 Task: Create a due date automation trigger when advanced on, on the monday of the week before a card is due add fields with custom field "Resume" set to a number lower or equal to 1 and lower than 10 at 11:00 AM.
Action: Mouse moved to (1328, 105)
Screenshot: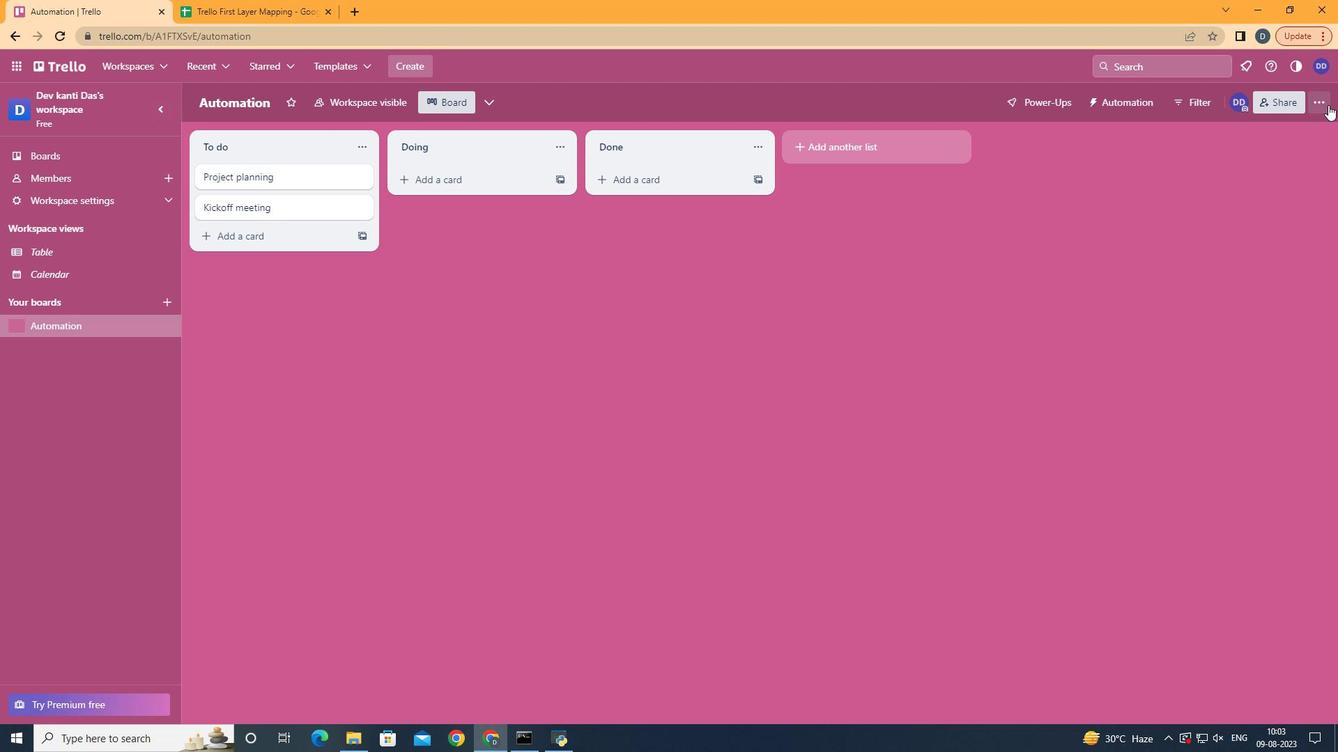 
Action: Mouse pressed left at (1328, 105)
Screenshot: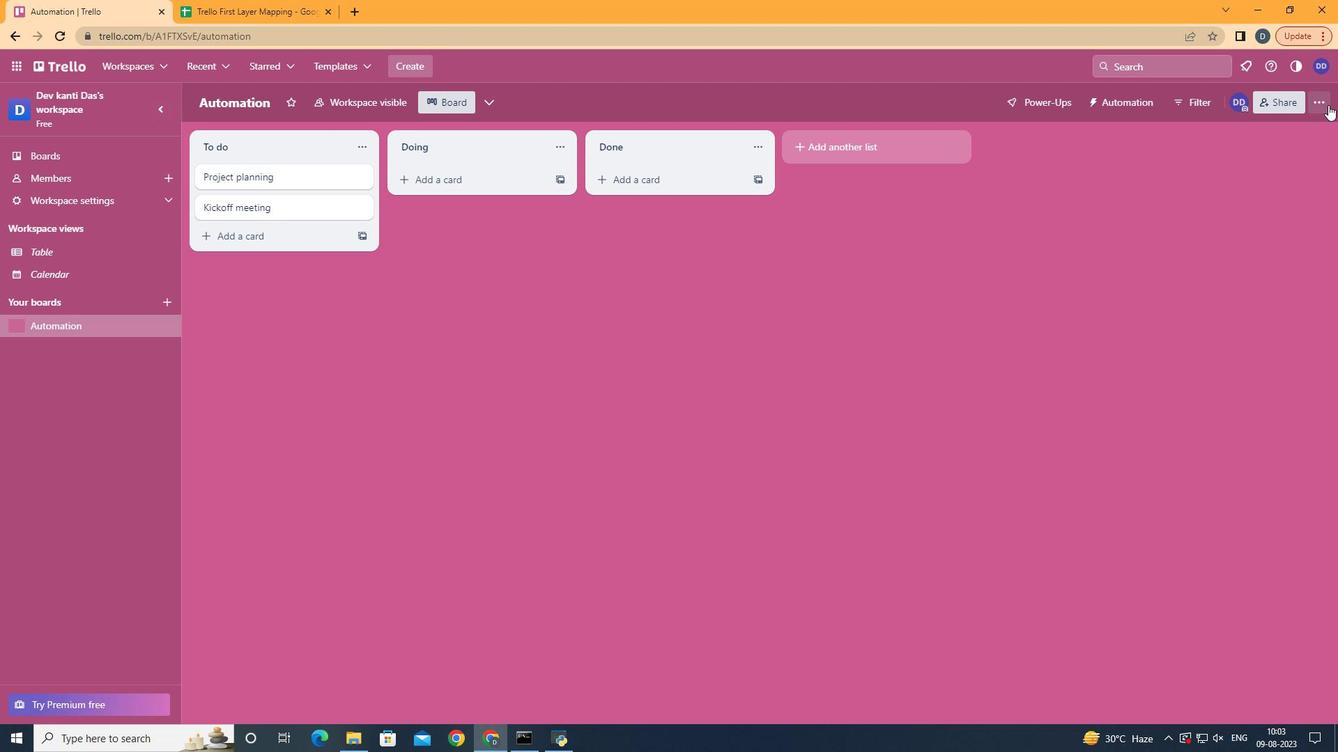 
Action: Mouse moved to (1215, 313)
Screenshot: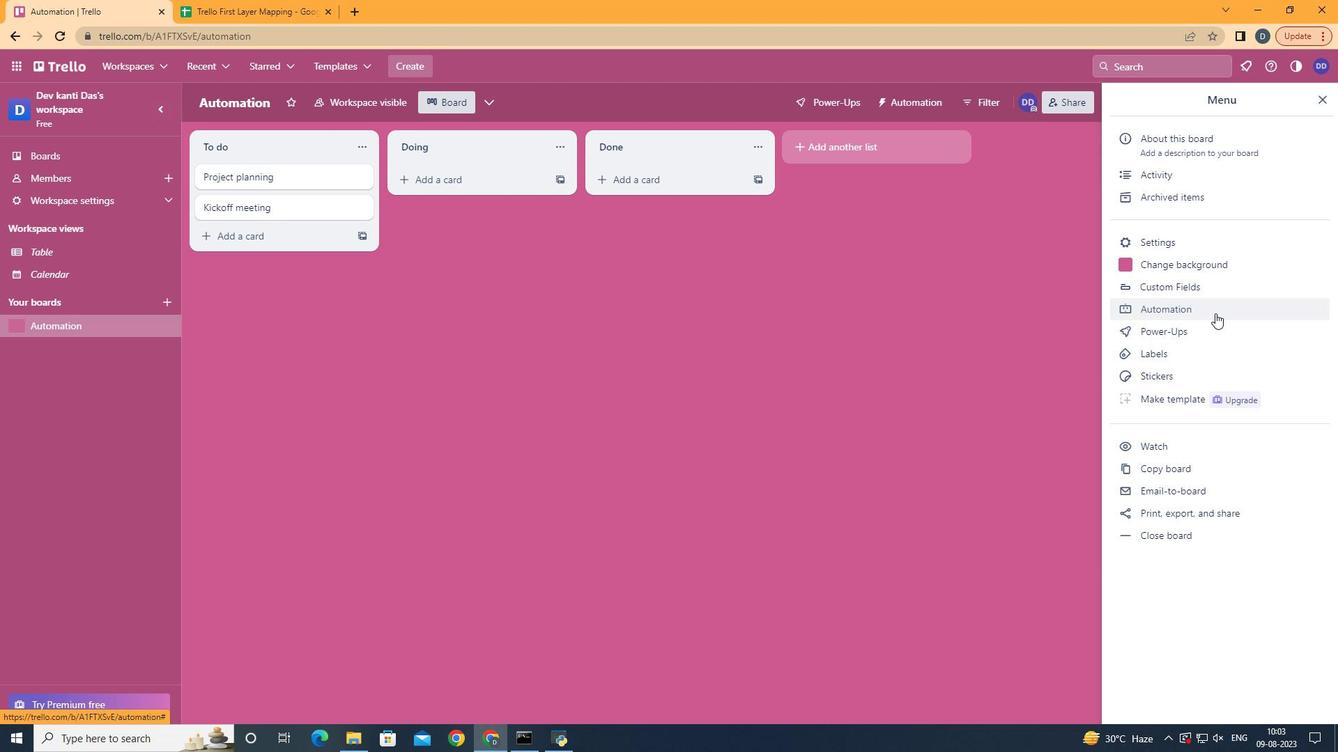 
Action: Mouse pressed left at (1215, 313)
Screenshot: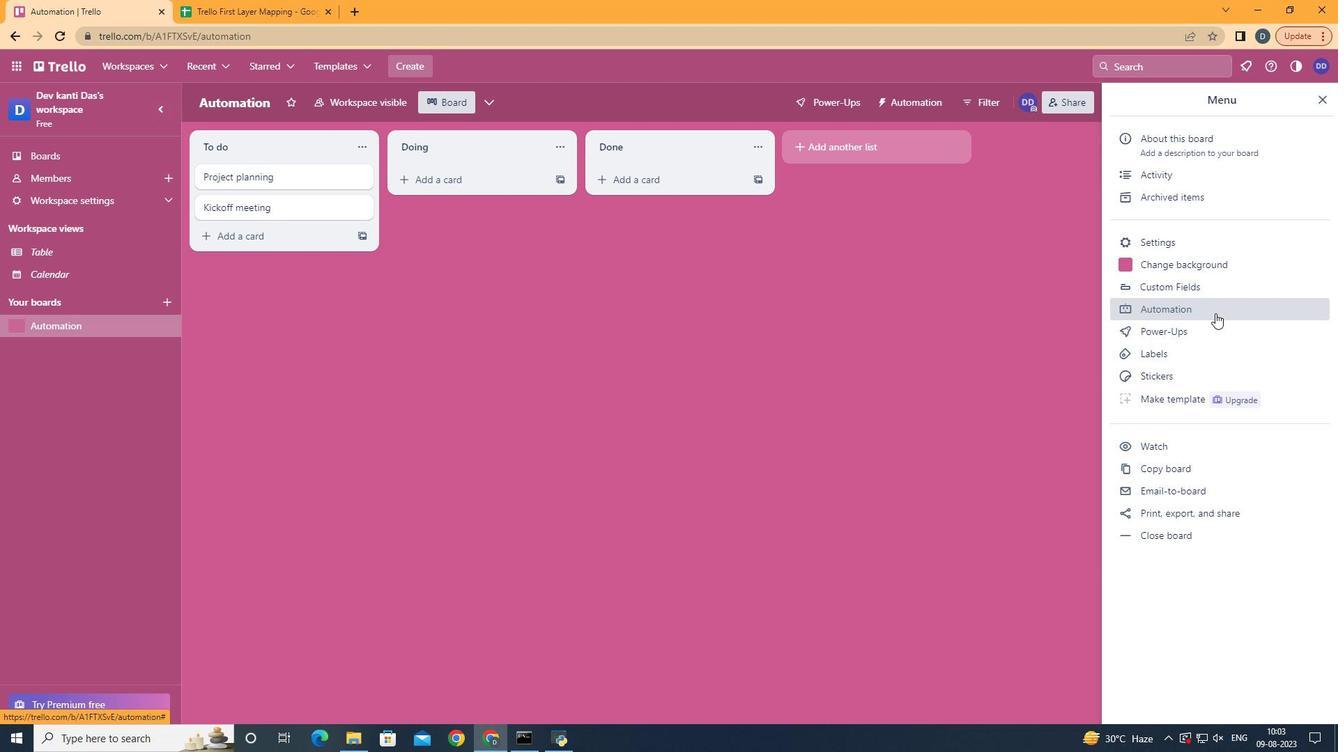 
Action: Mouse moved to (274, 273)
Screenshot: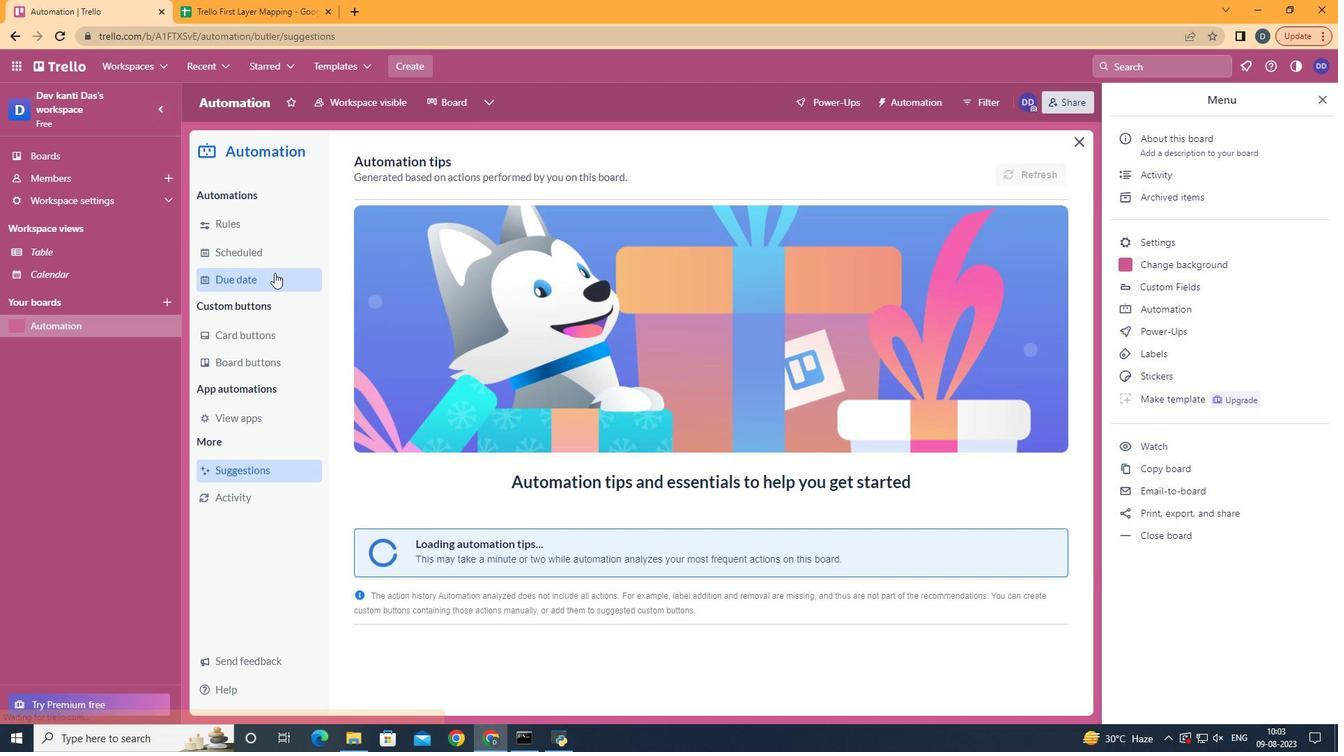 
Action: Mouse pressed left at (274, 273)
Screenshot: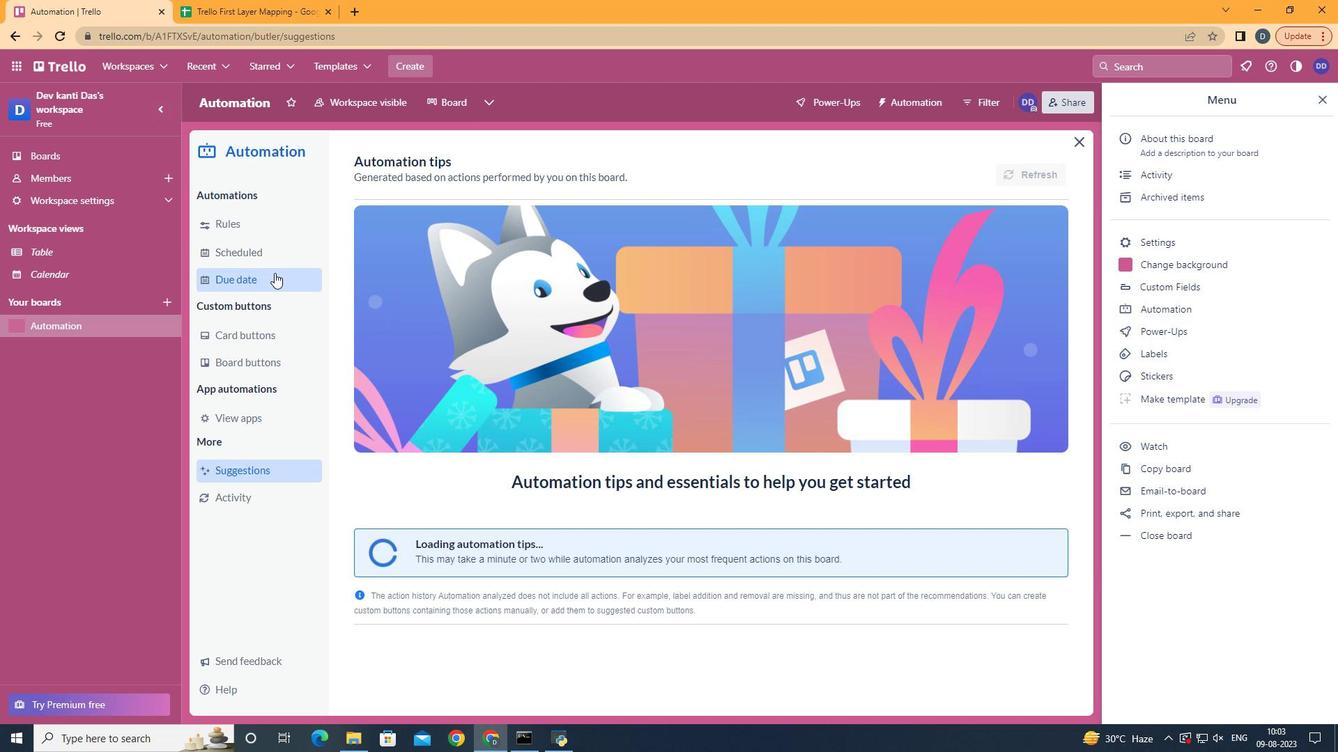 
Action: Mouse moved to (971, 167)
Screenshot: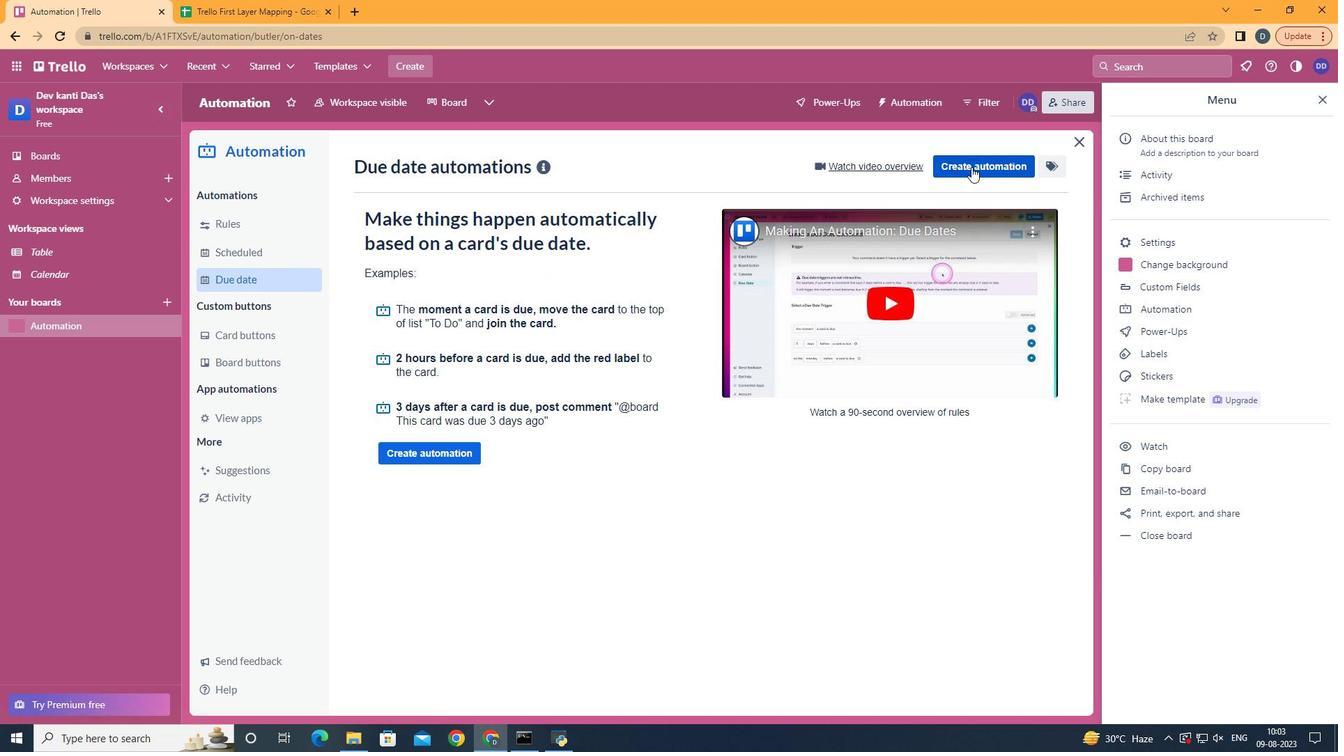 
Action: Mouse pressed left at (971, 167)
Screenshot: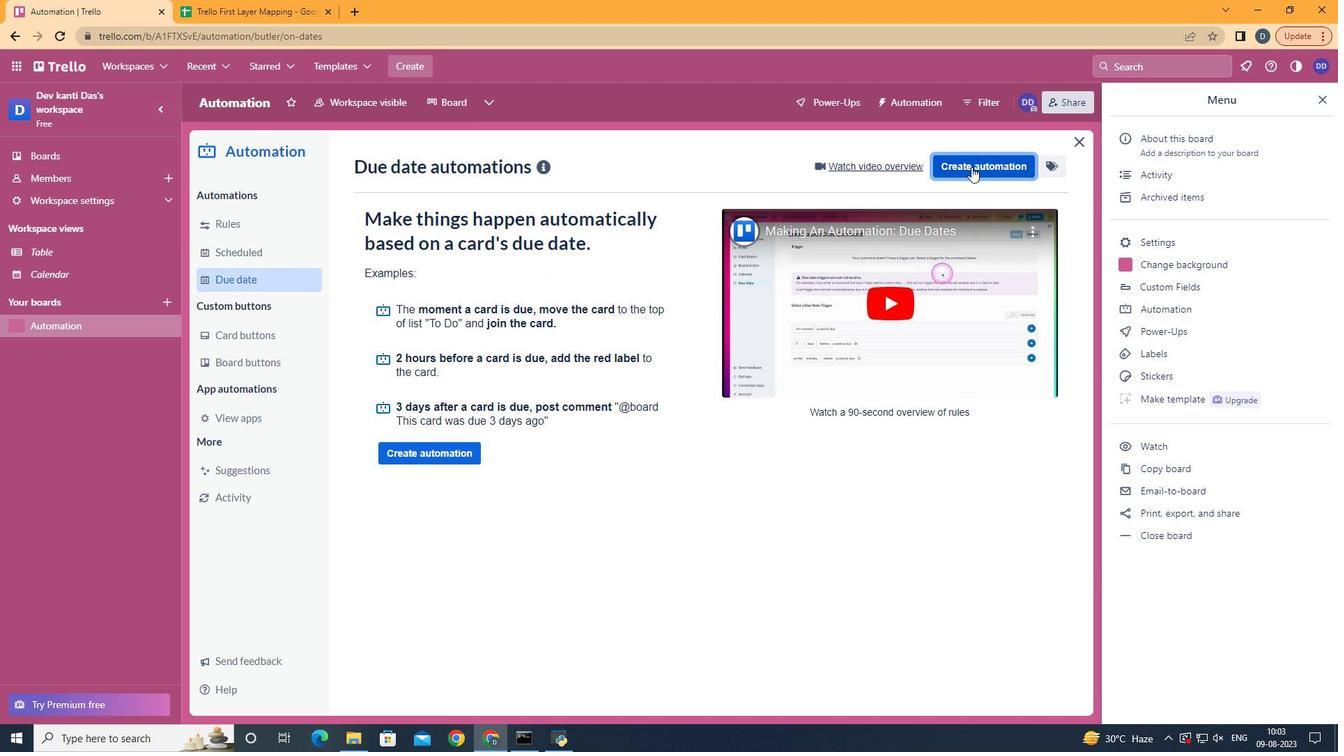 
Action: Mouse moved to (684, 300)
Screenshot: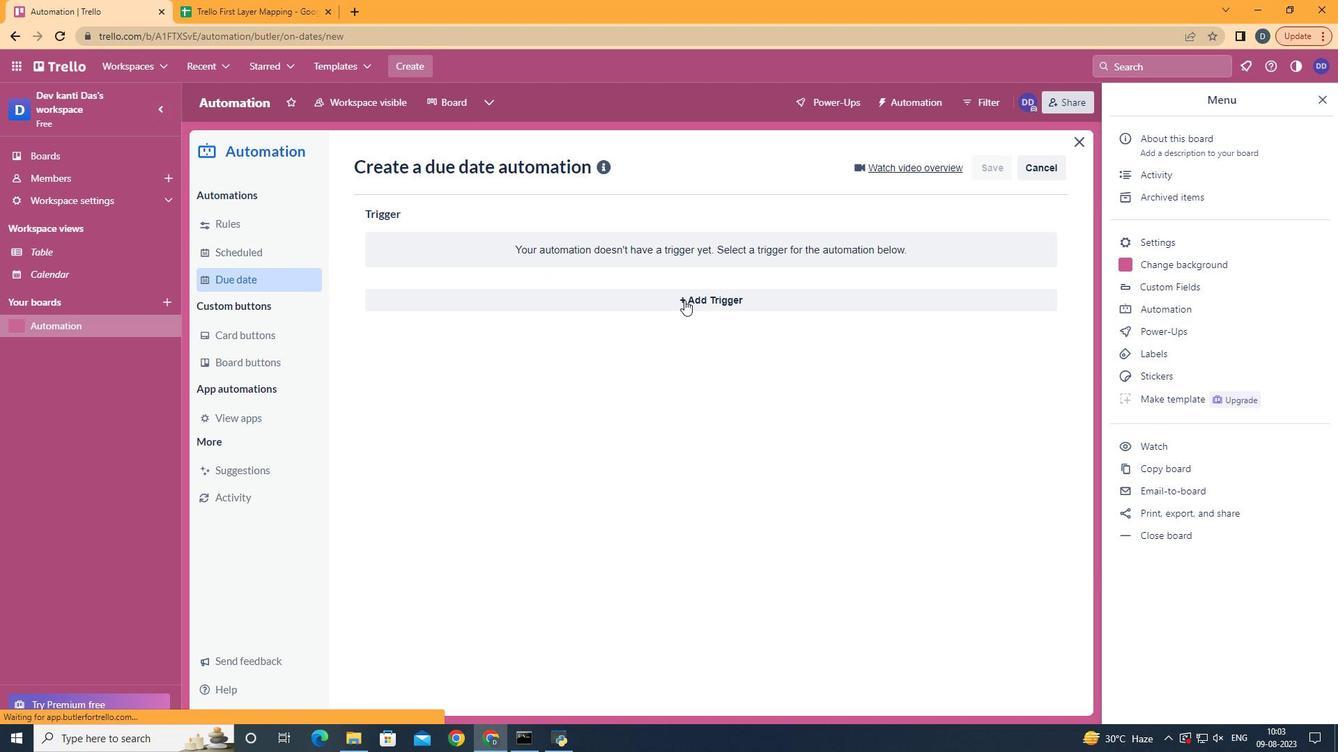 
Action: Mouse pressed left at (684, 300)
Screenshot: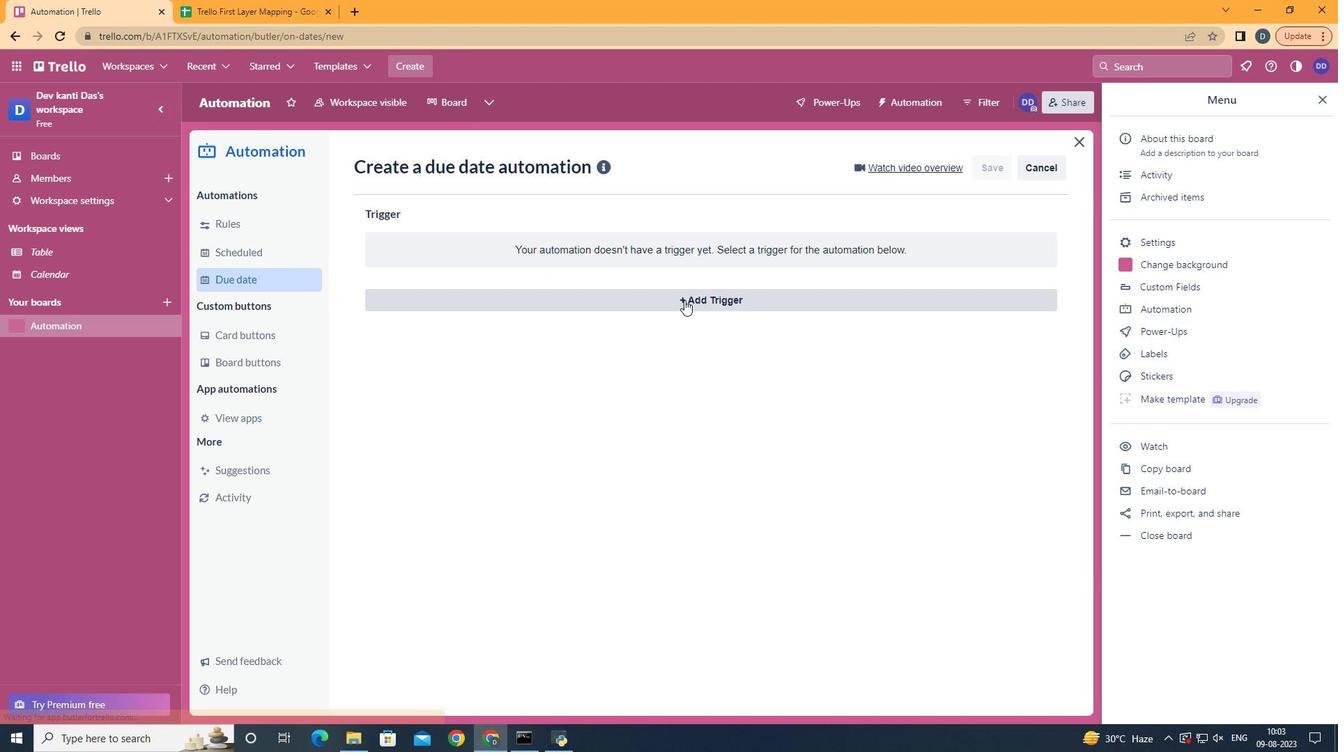 
Action: Mouse moved to (481, 658)
Screenshot: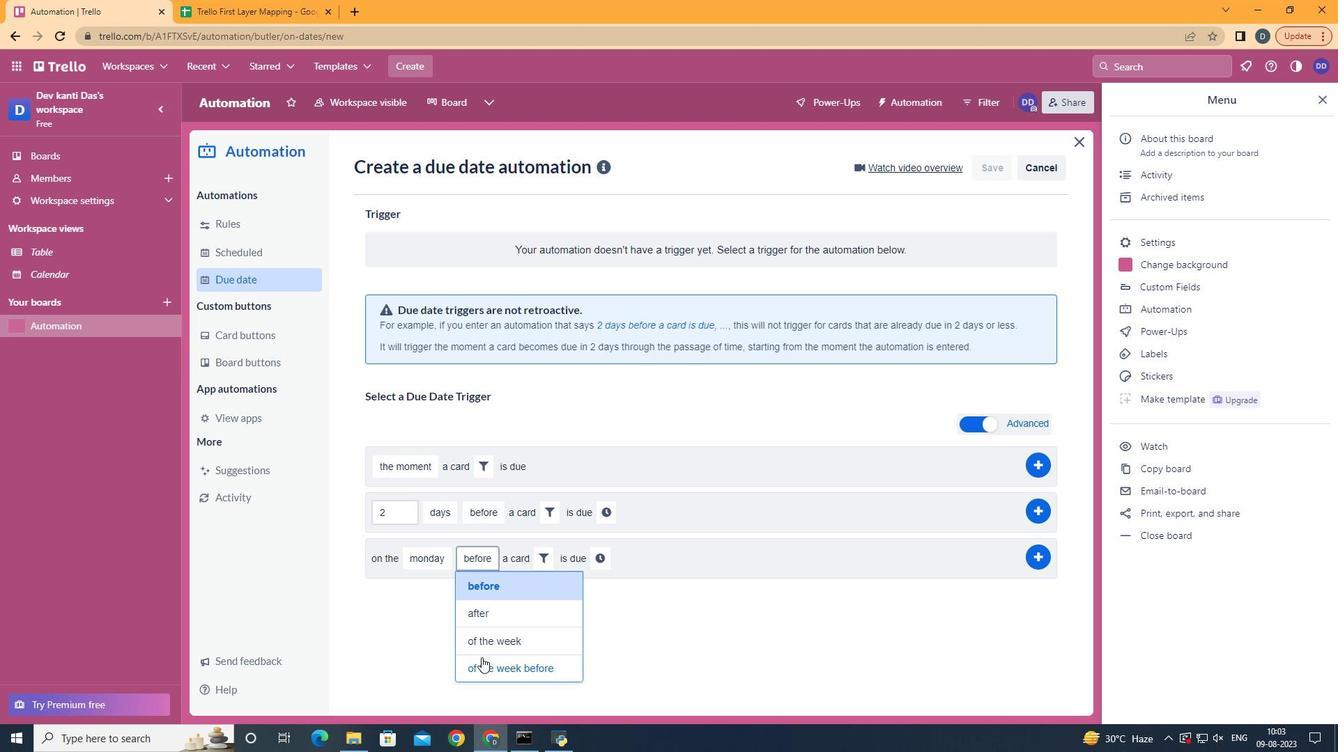 
Action: Mouse pressed left at (481, 658)
Screenshot: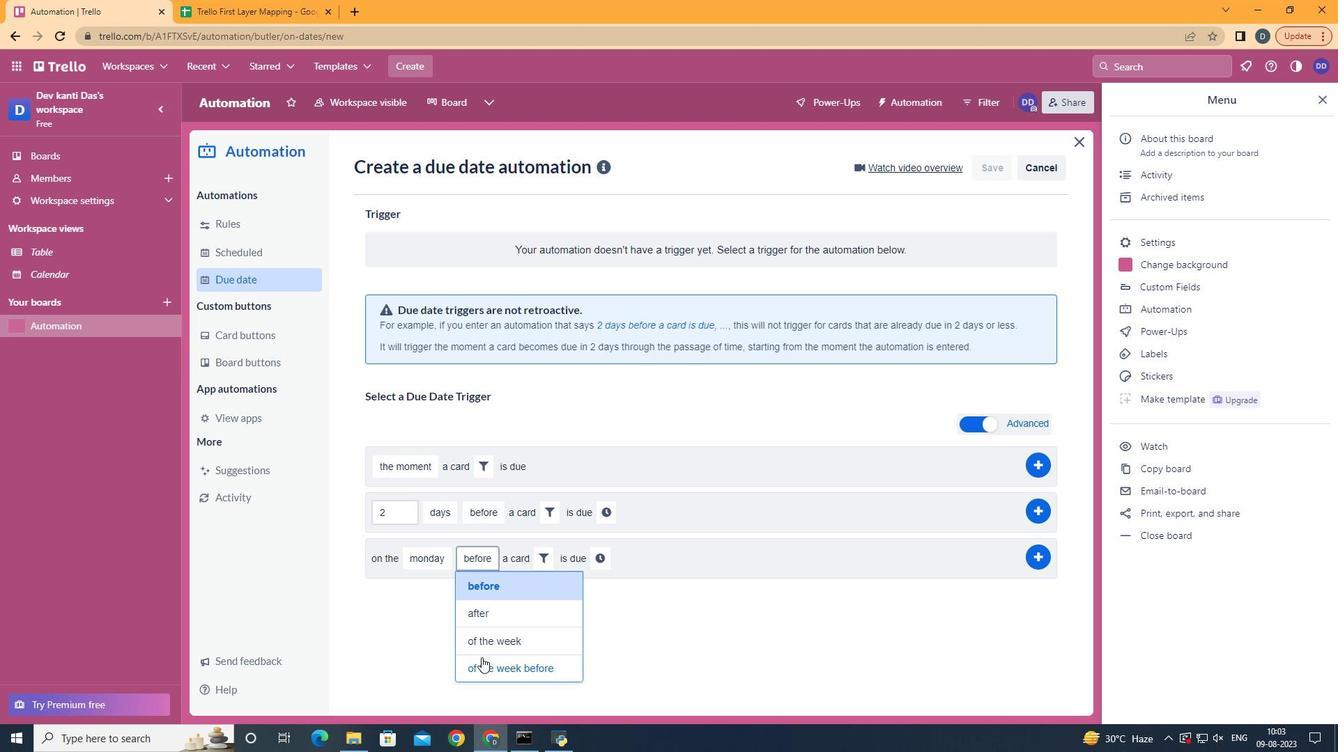 
Action: Mouse moved to (594, 555)
Screenshot: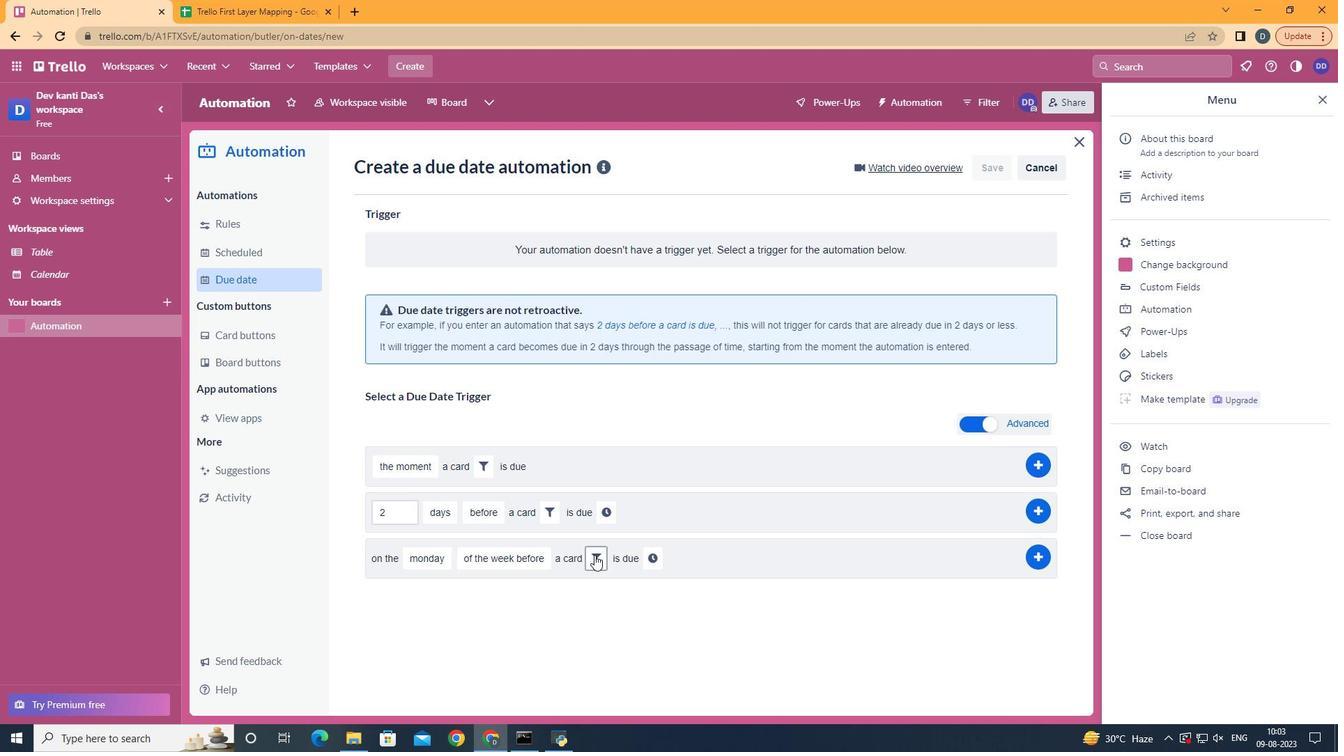 
Action: Mouse pressed left at (594, 555)
Screenshot: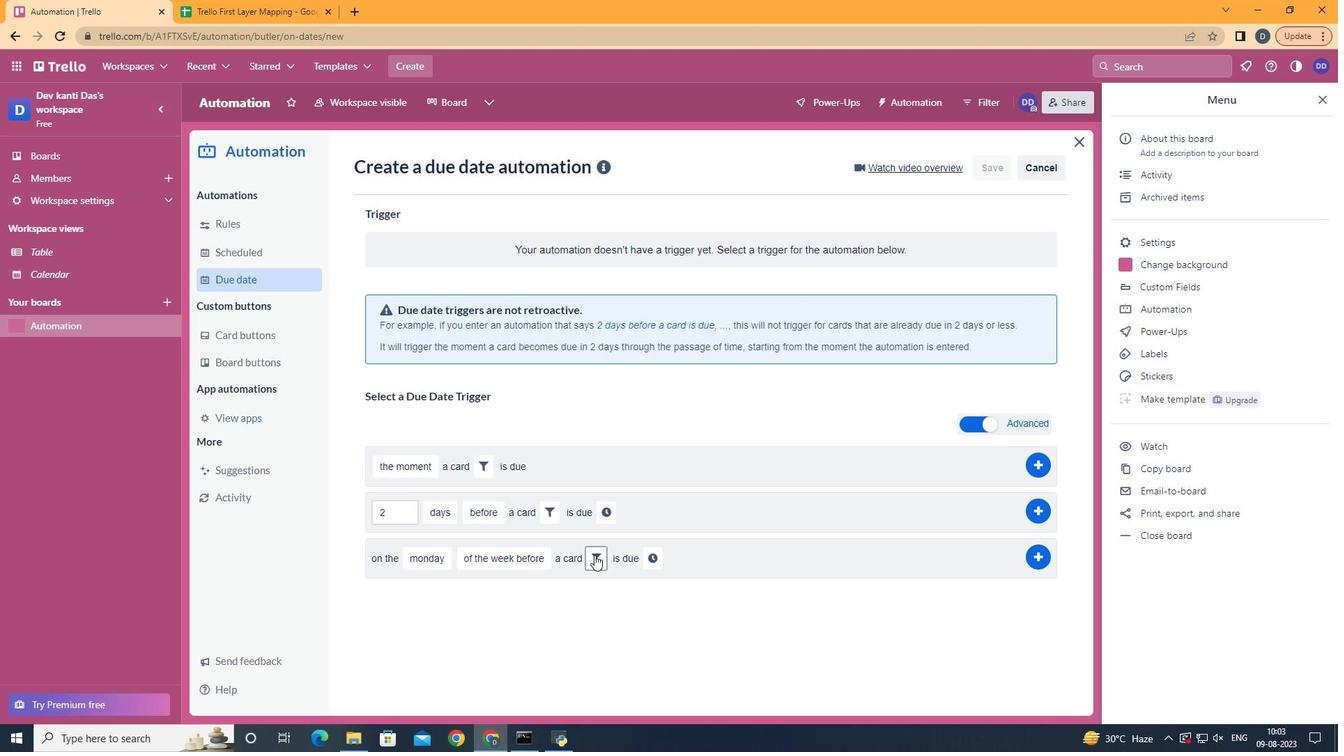 
Action: Mouse moved to (816, 605)
Screenshot: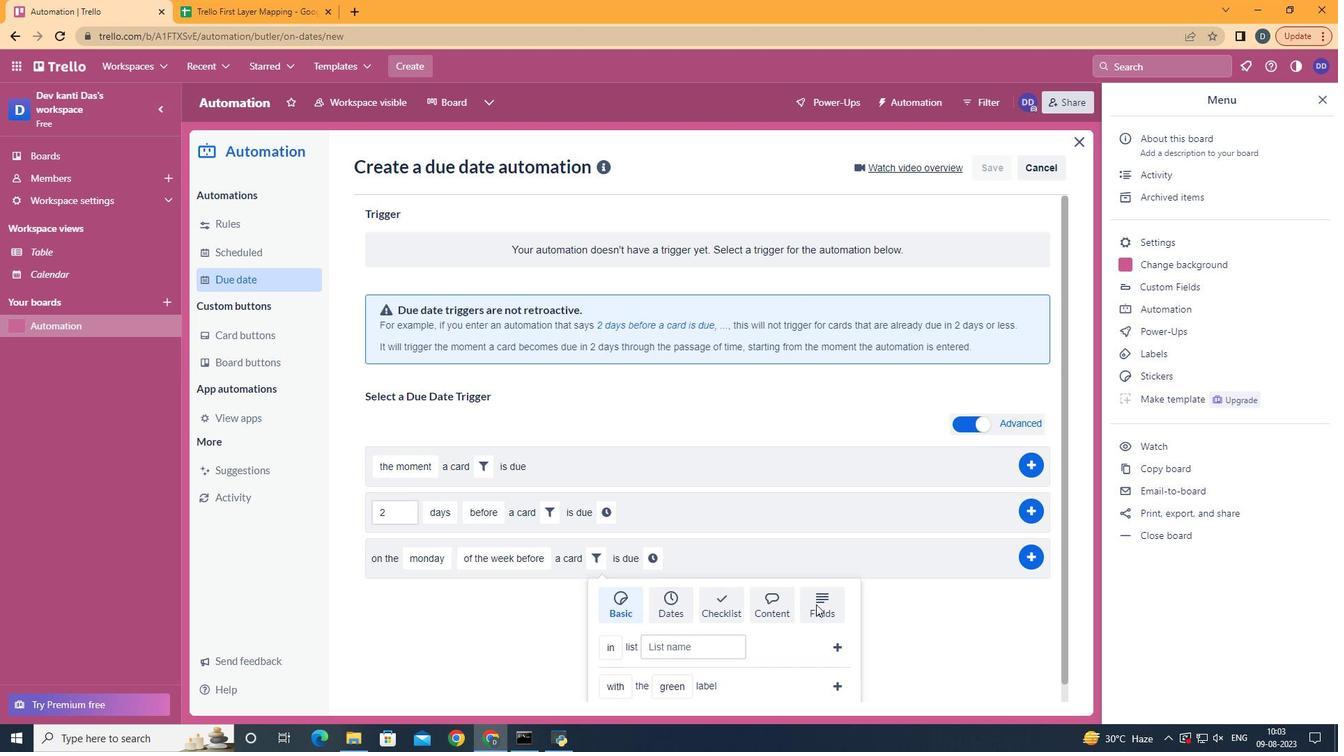 
Action: Mouse pressed left at (816, 605)
Screenshot: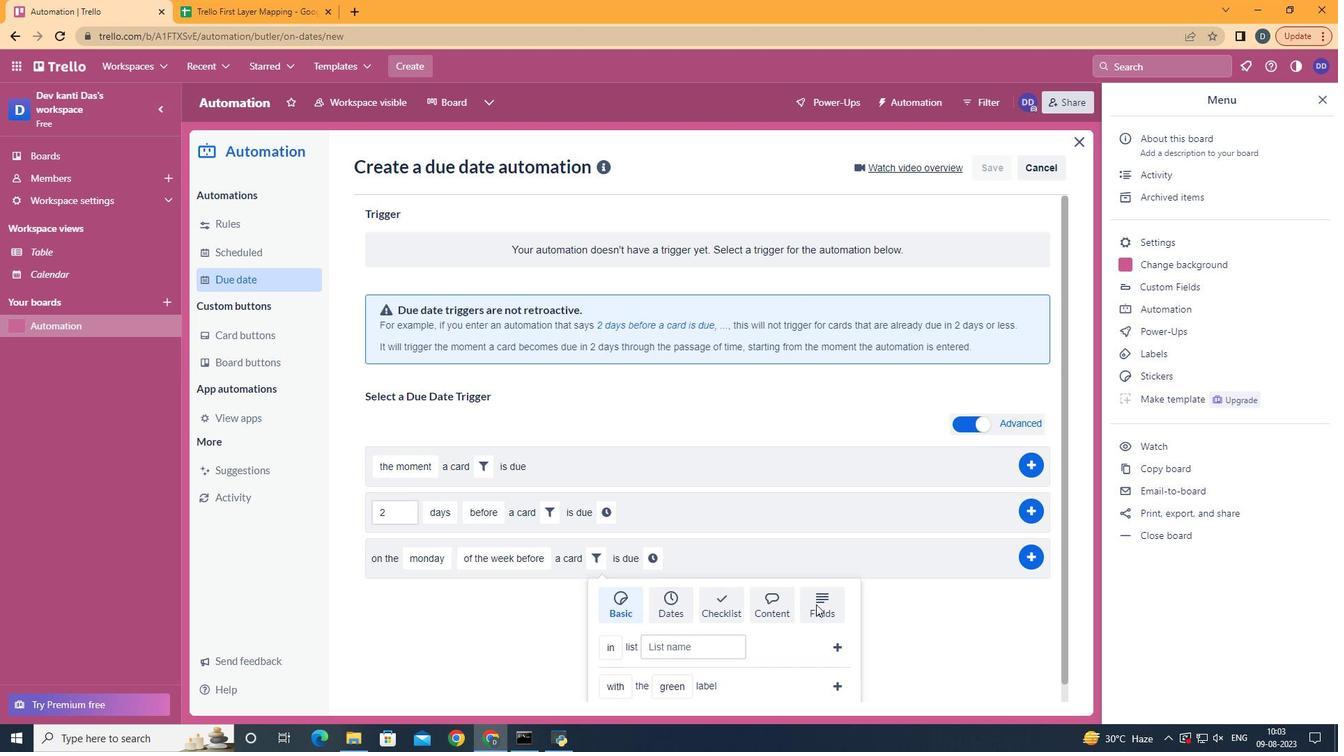 
Action: Mouse moved to (814, 606)
Screenshot: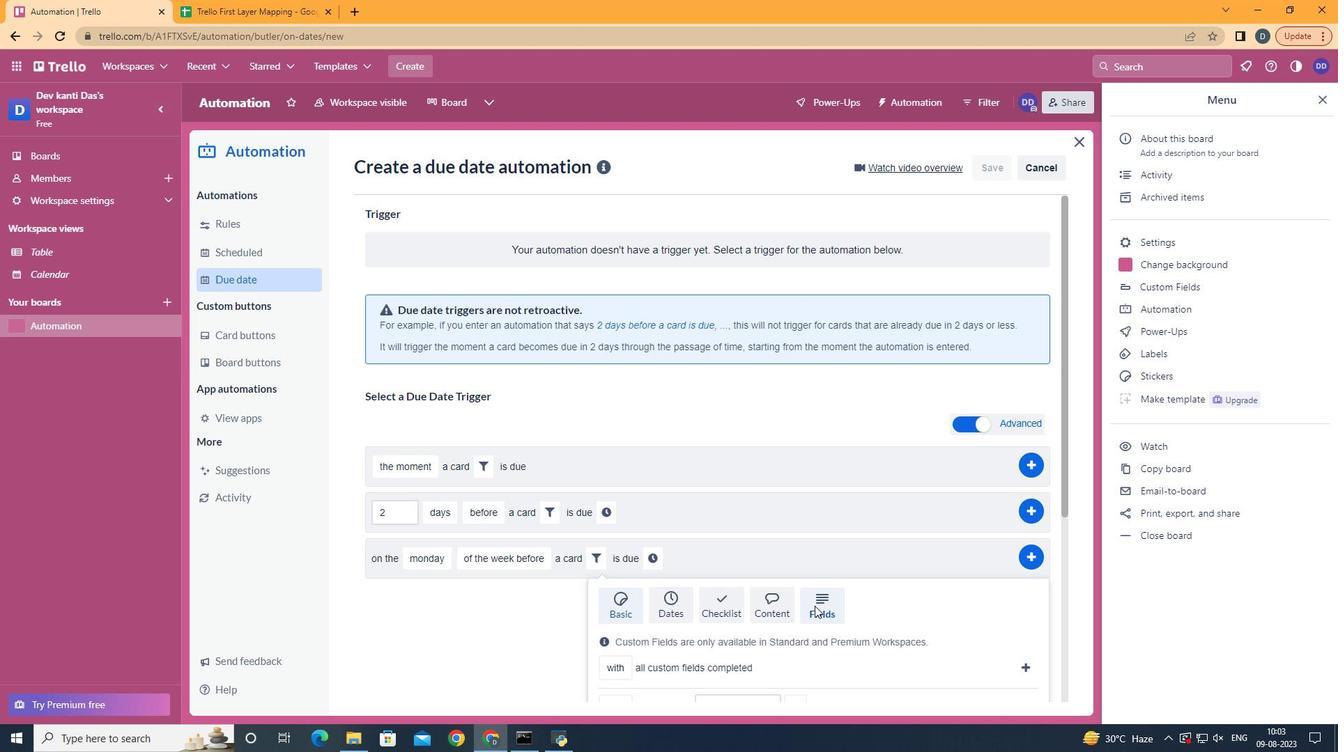 
Action: Mouse scrolled (814, 605) with delta (0, 0)
Screenshot: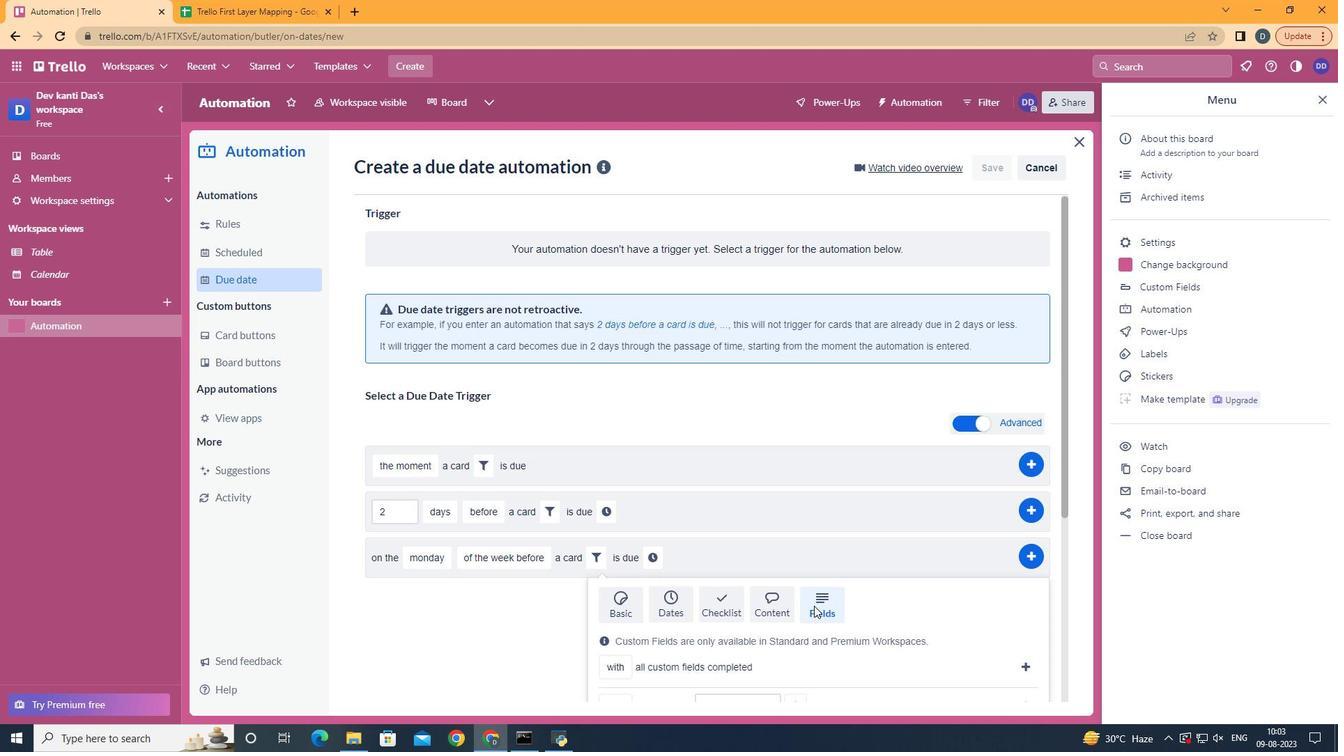 
Action: Mouse moved to (814, 606)
Screenshot: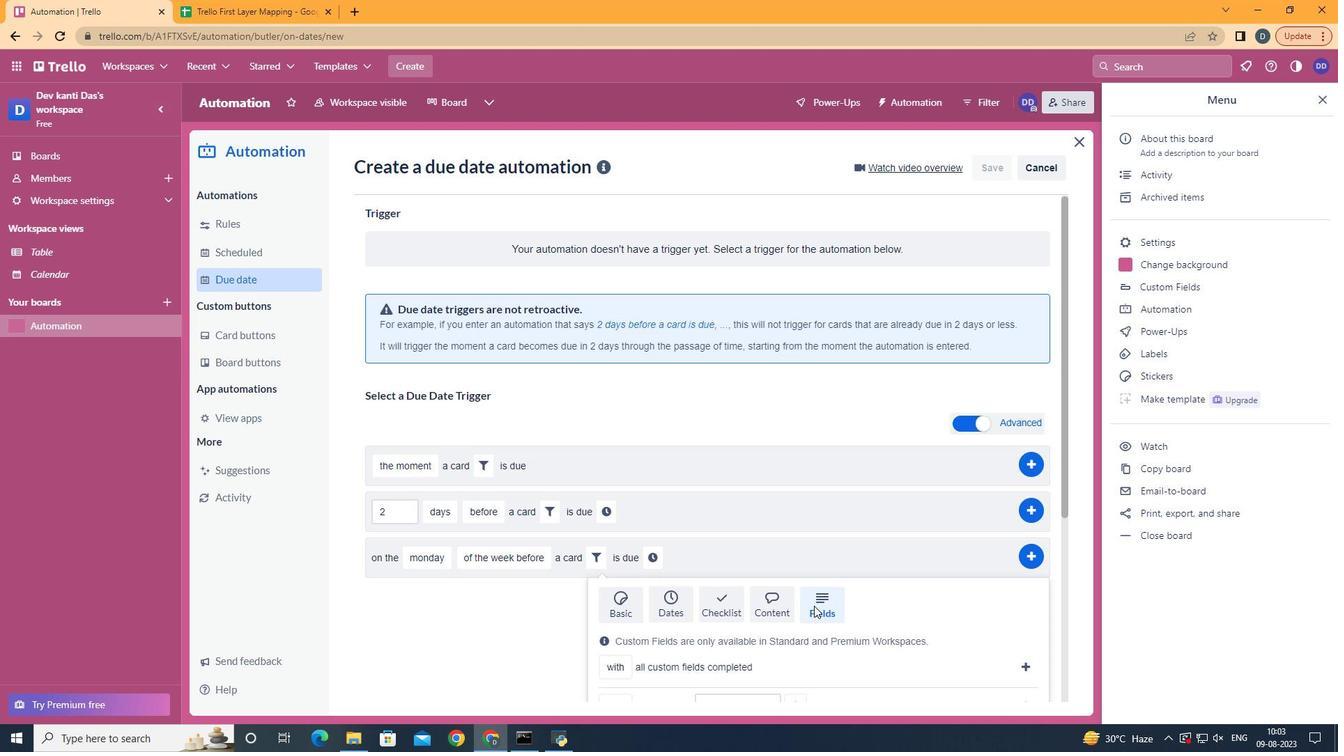 
Action: Mouse scrolled (814, 605) with delta (0, 0)
Screenshot: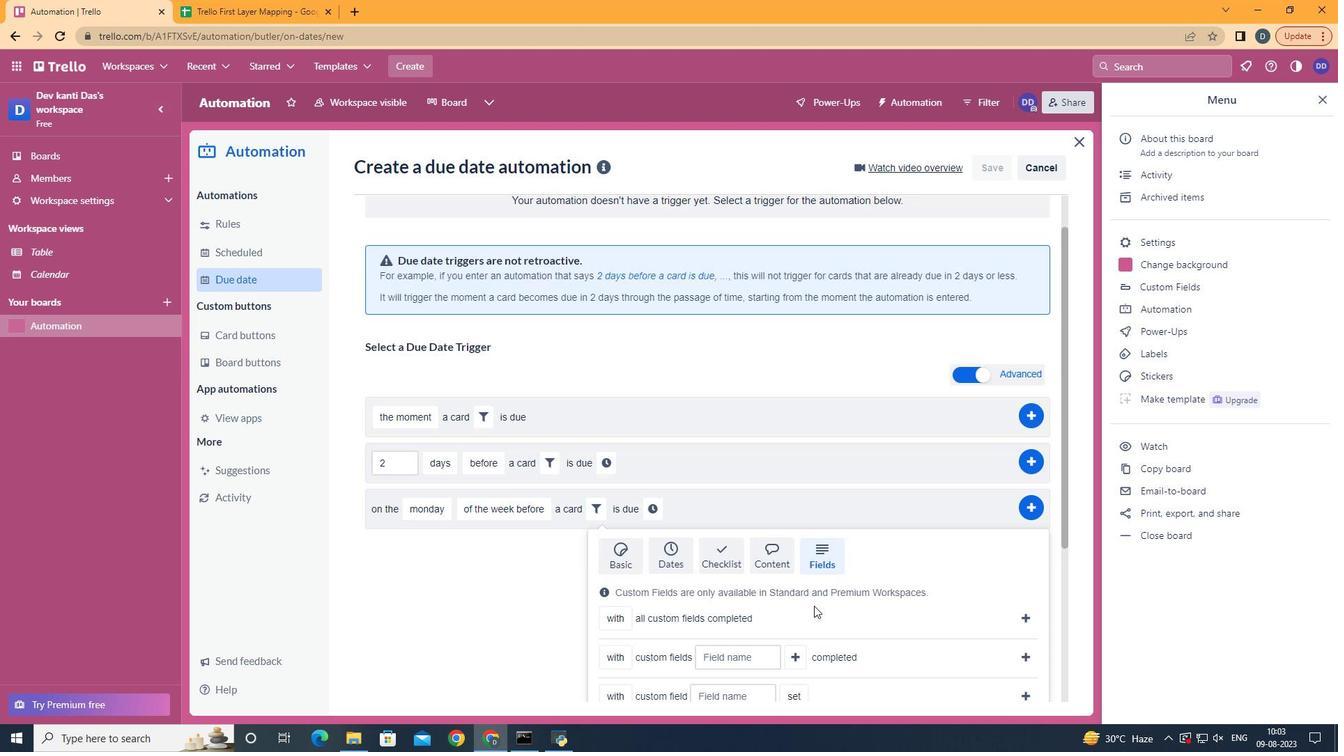 
Action: Mouse scrolled (814, 605) with delta (0, 0)
Screenshot: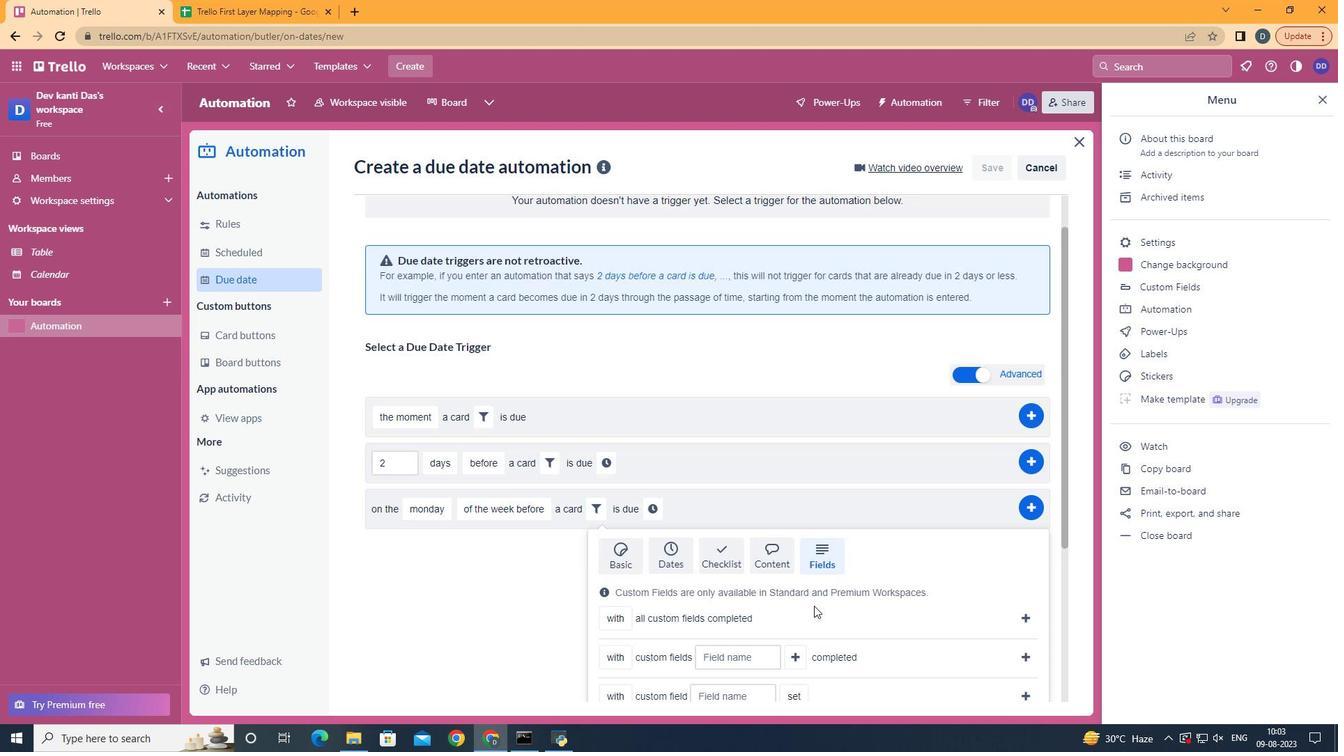 
Action: Mouse scrolled (814, 605) with delta (0, 0)
Screenshot: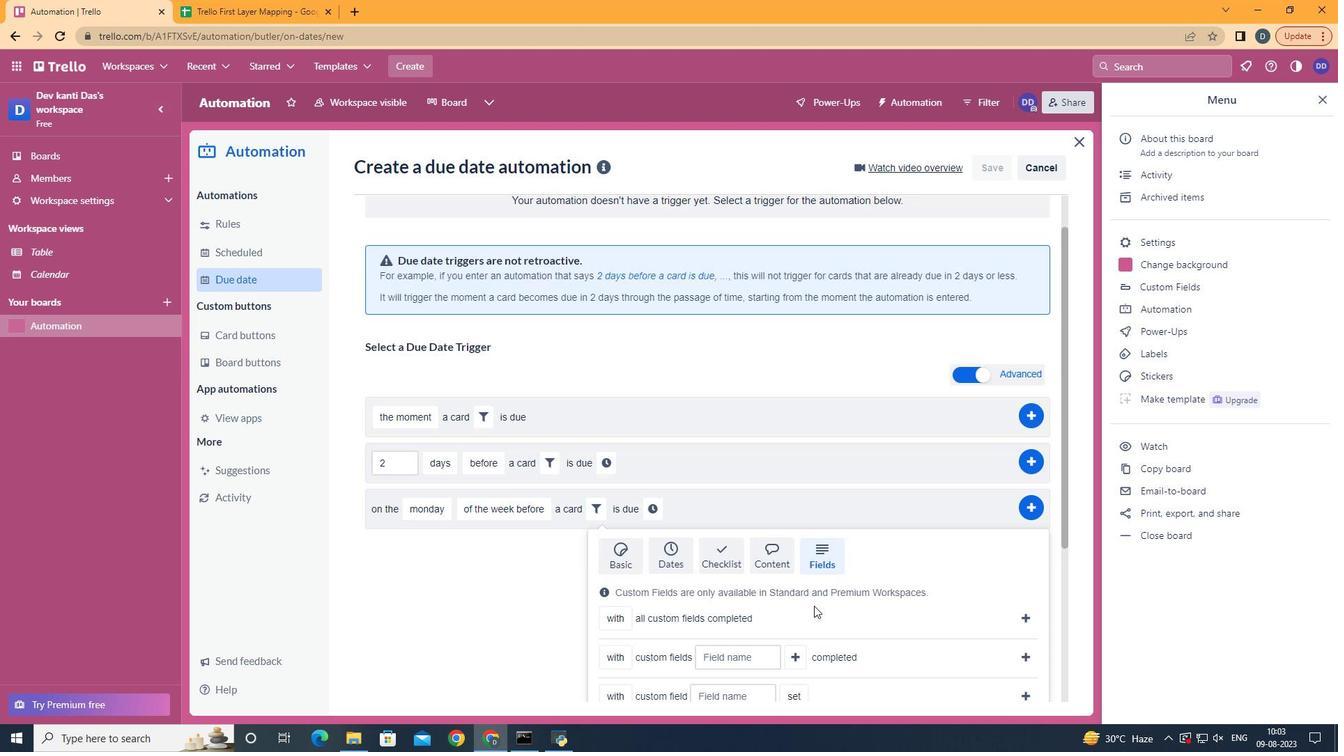 
Action: Mouse scrolled (814, 605) with delta (0, 0)
Screenshot: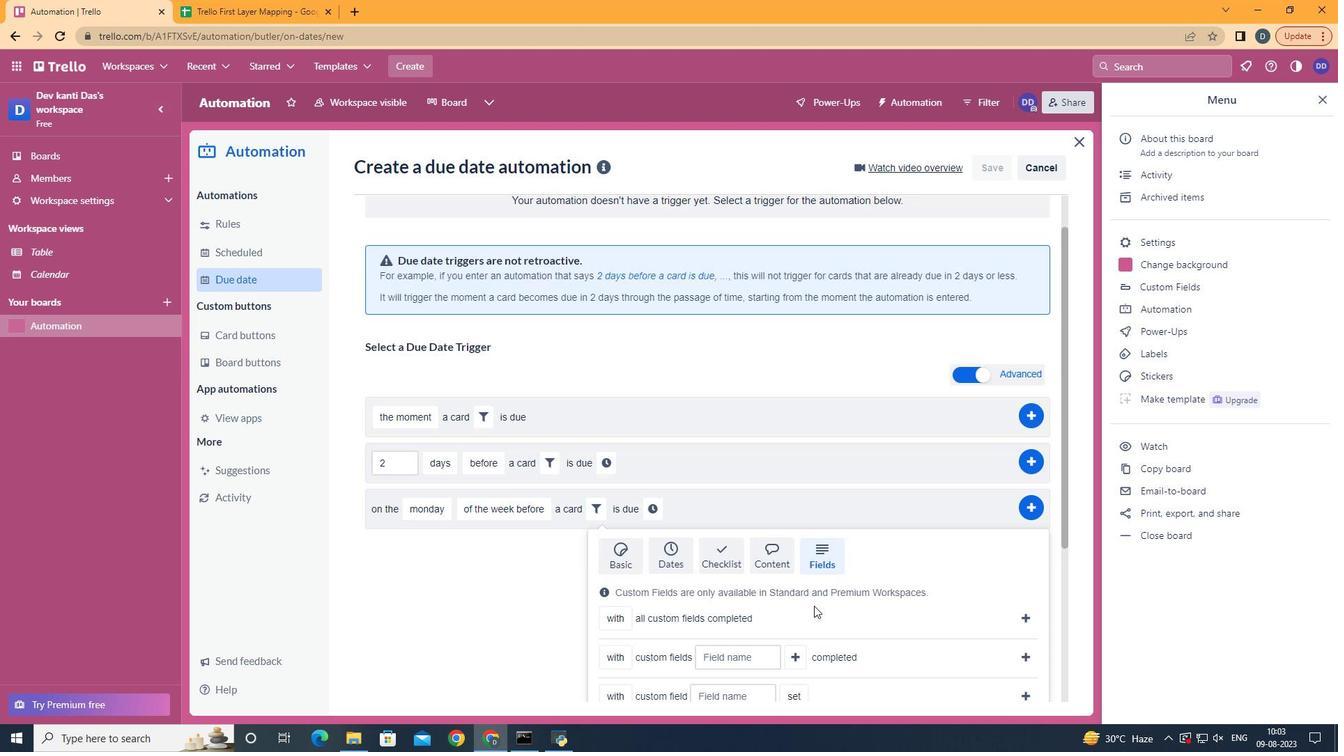 
Action: Mouse moved to (613, 599)
Screenshot: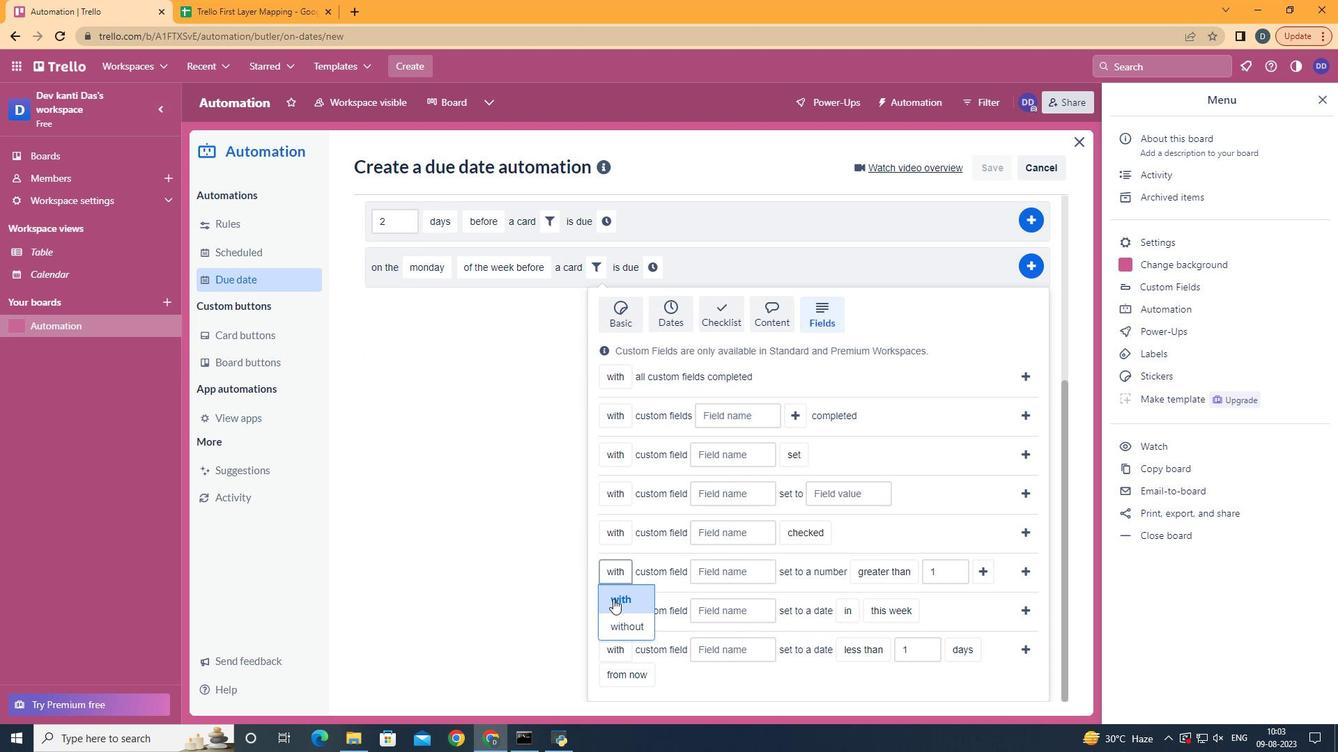 
Action: Mouse pressed left at (613, 599)
Screenshot: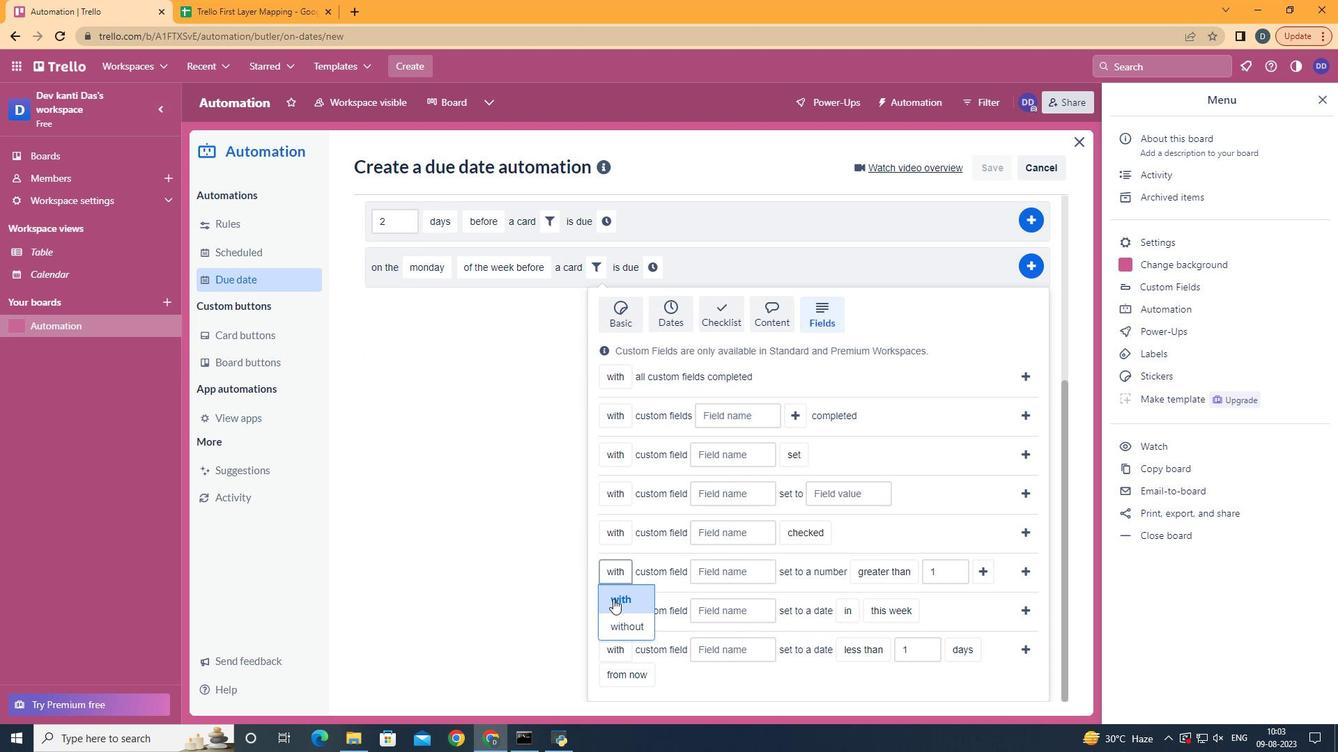 
Action: Mouse moved to (726, 574)
Screenshot: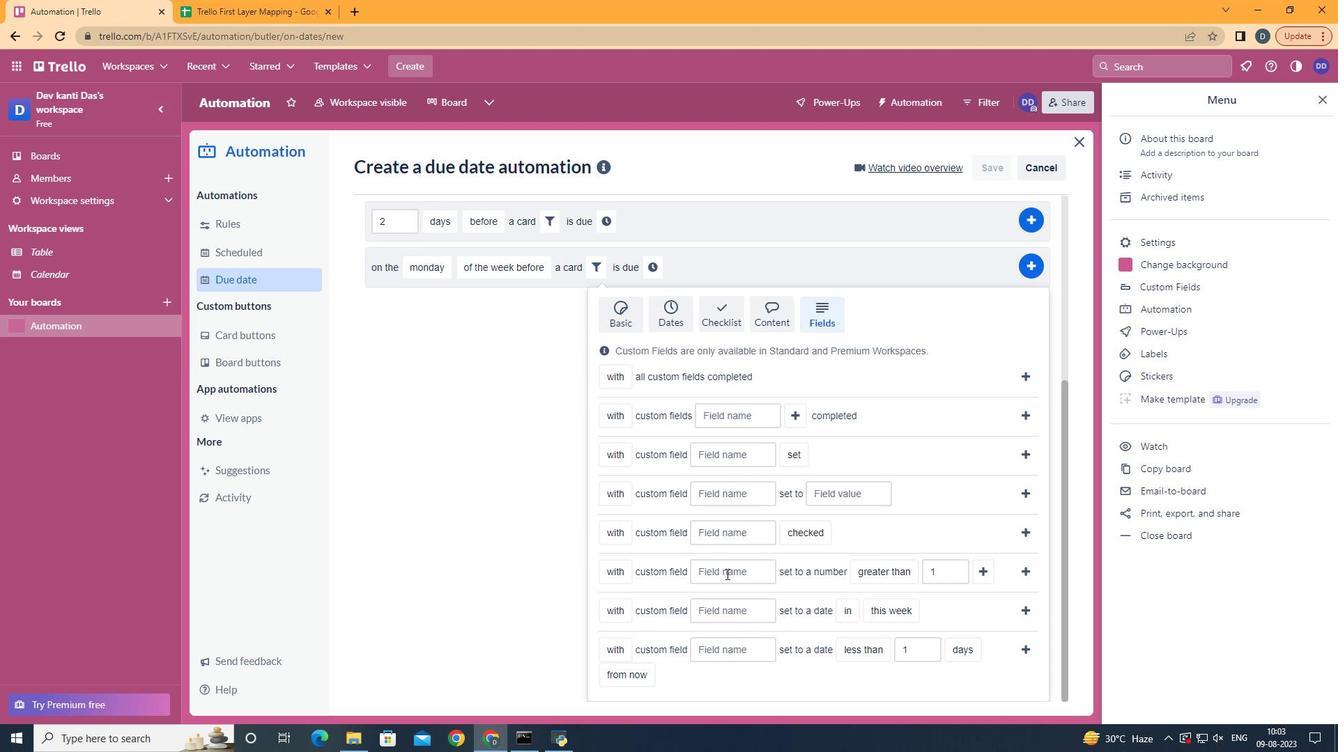 
Action: Mouse pressed left at (726, 574)
Screenshot: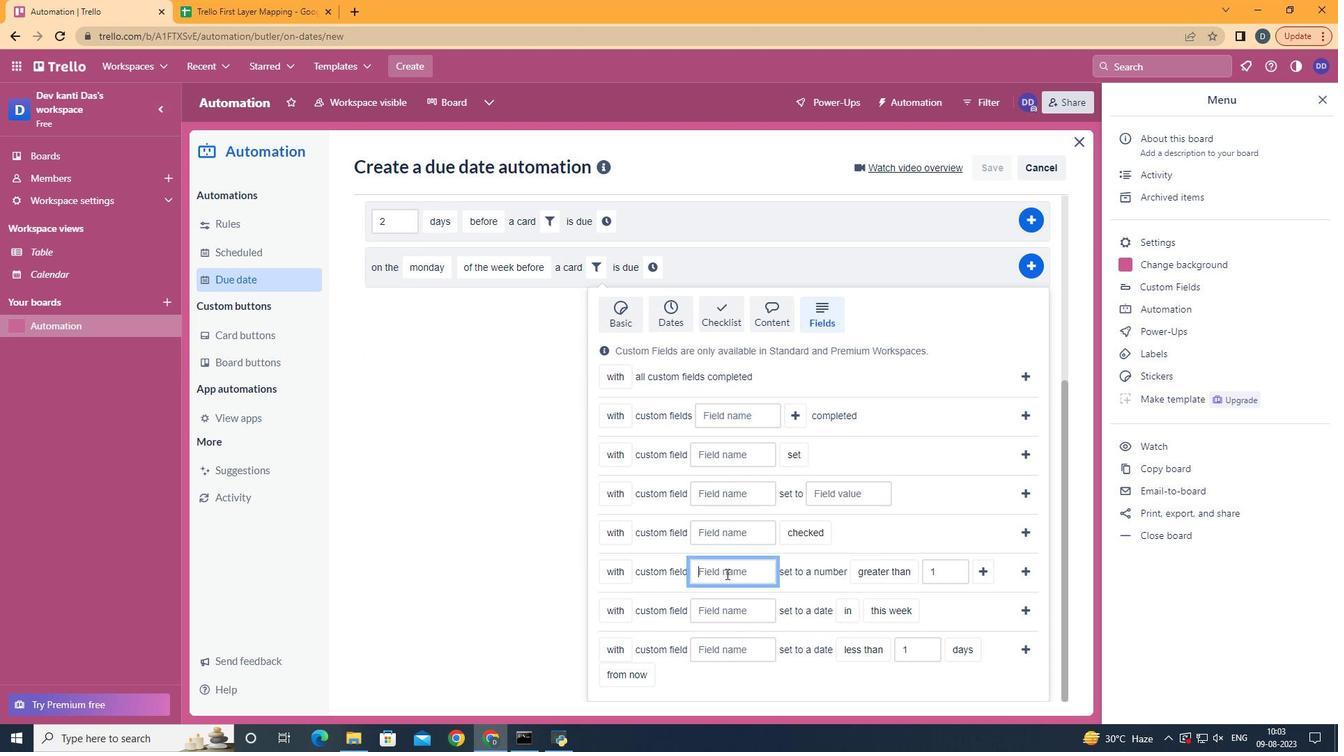 
Action: Mouse moved to (727, 574)
Screenshot: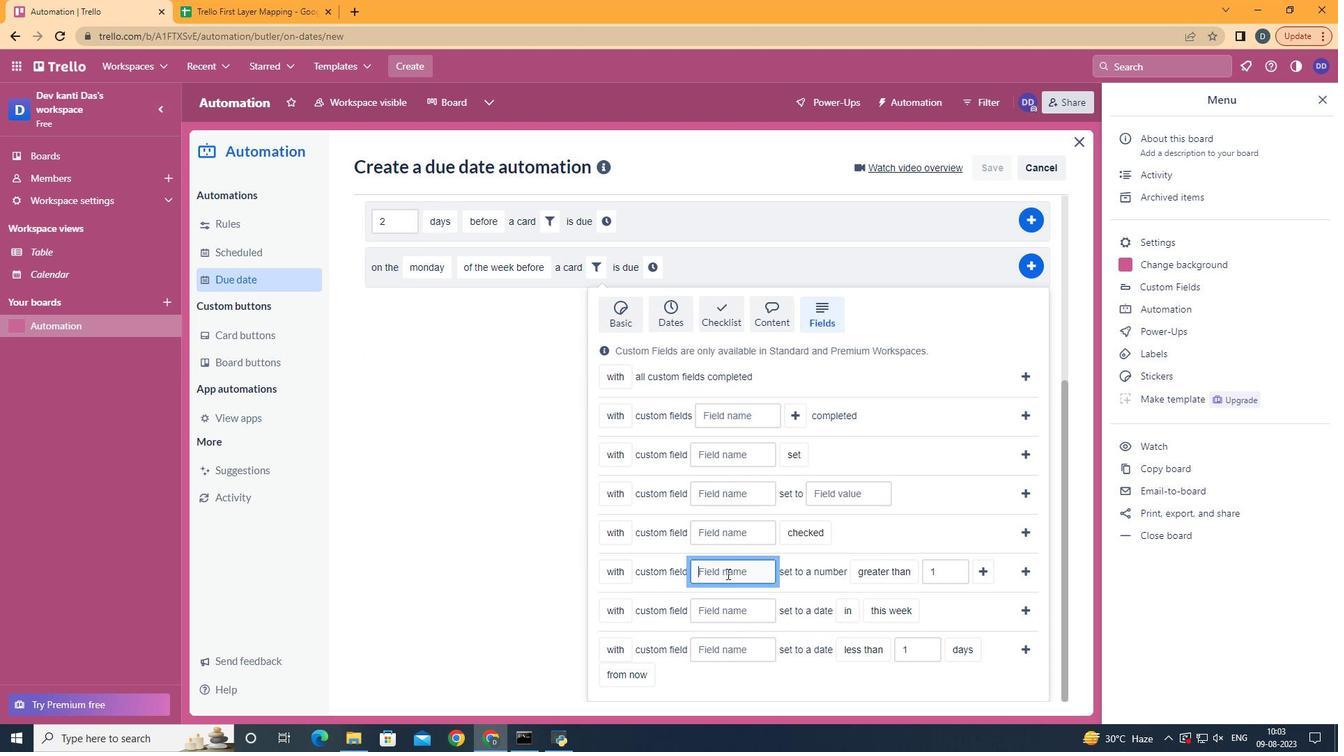 
Action: Key pressed <Key.shift>Resume
Screenshot: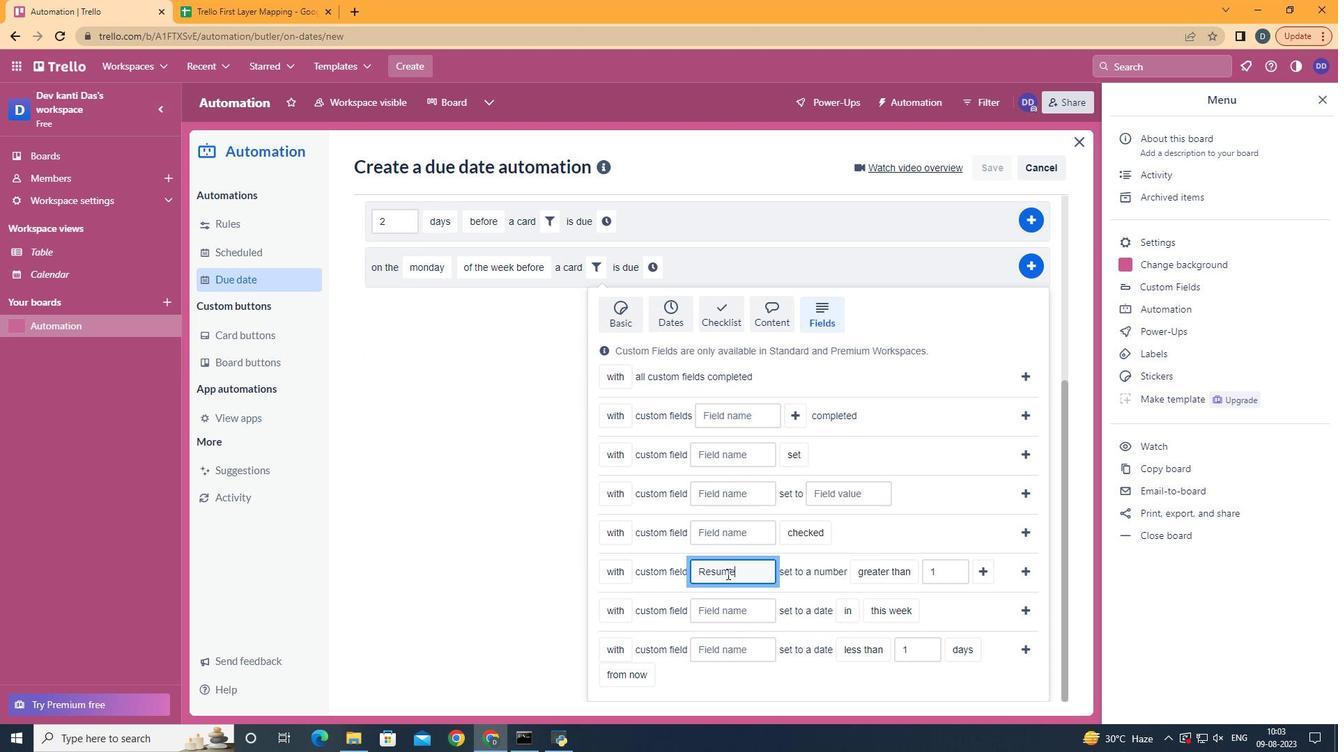 
Action: Mouse moved to (892, 681)
Screenshot: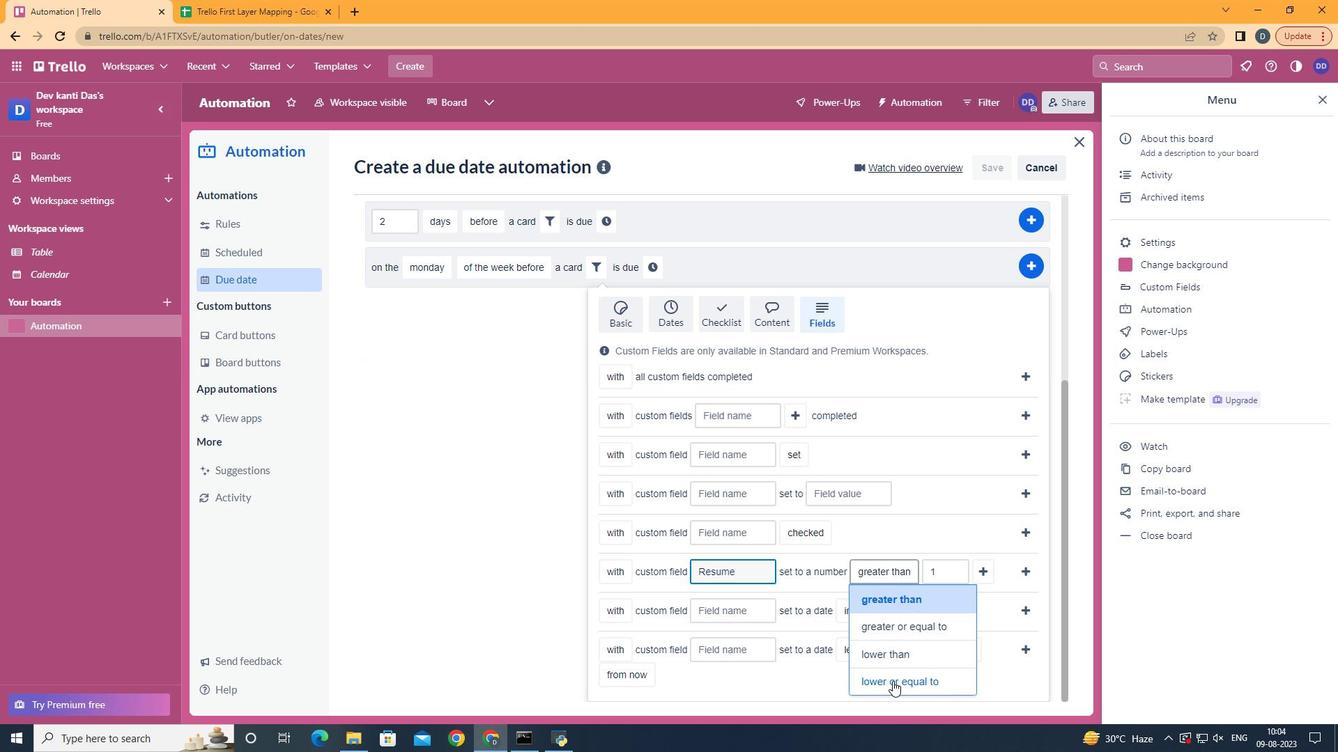 
Action: Mouse pressed left at (892, 681)
Screenshot: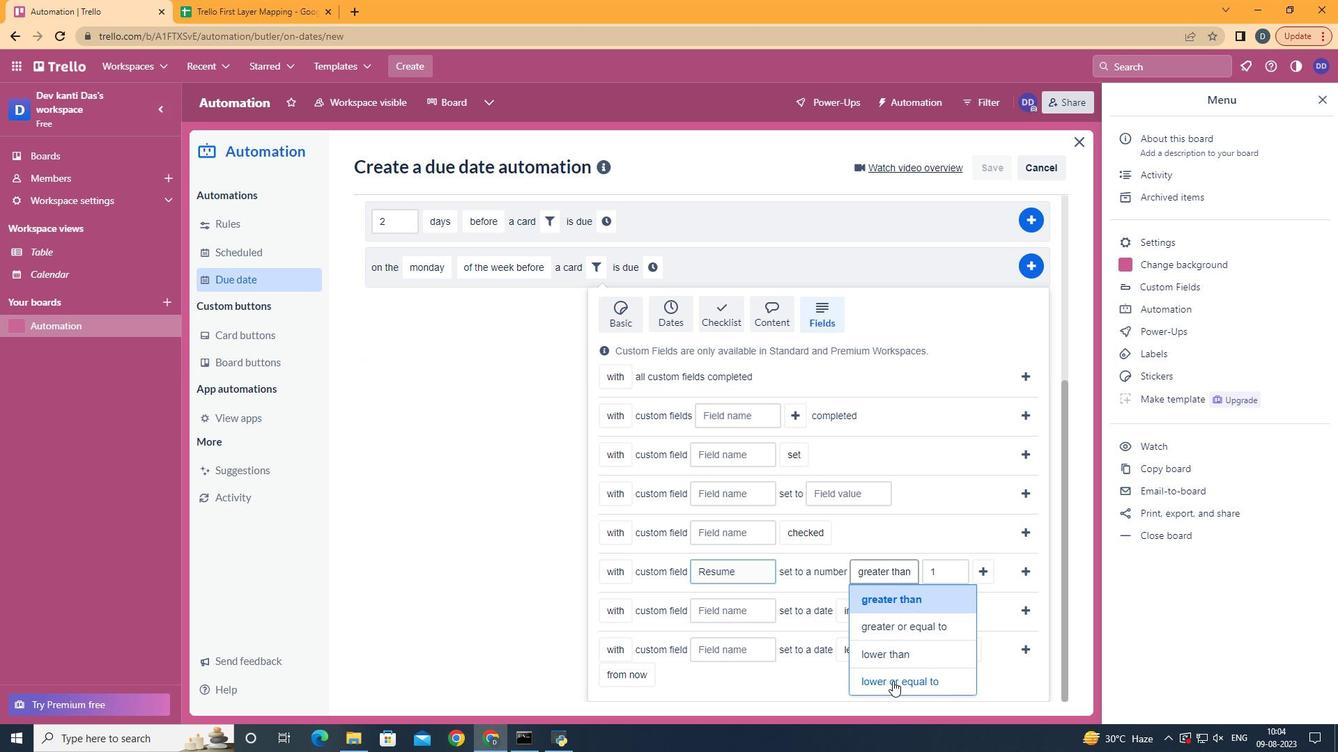 
Action: Mouse moved to (616, 599)
Screenshot: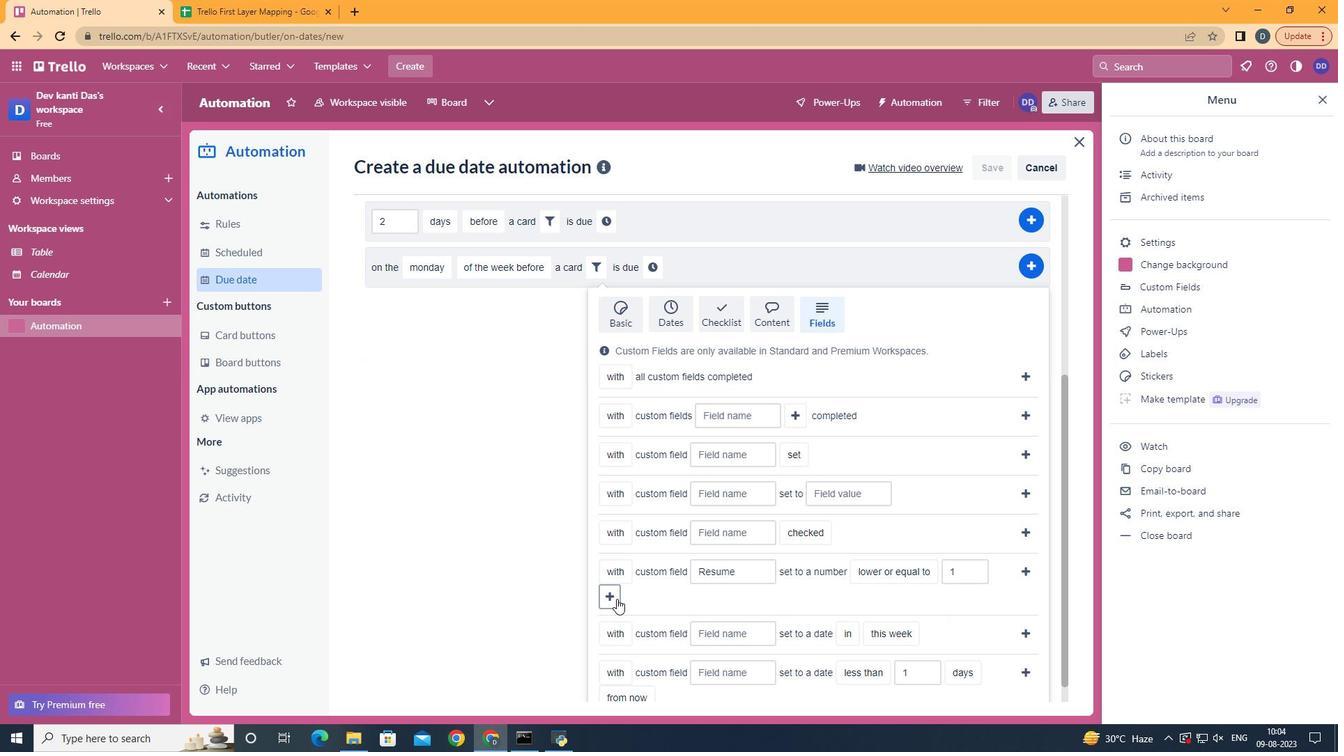 
Action: Mouse pressed left at (616, 599)
Screenshot: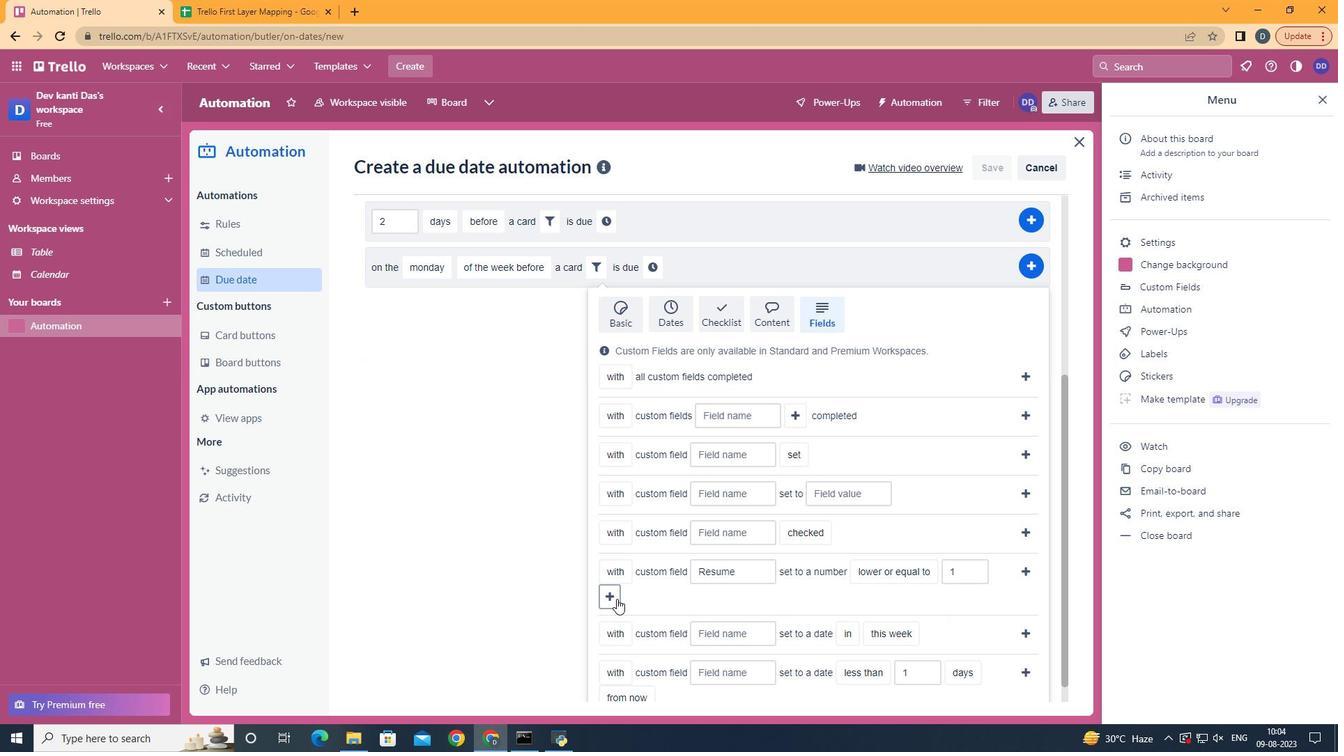 
Action: Mouse moved to (685, 488)
Screenshot: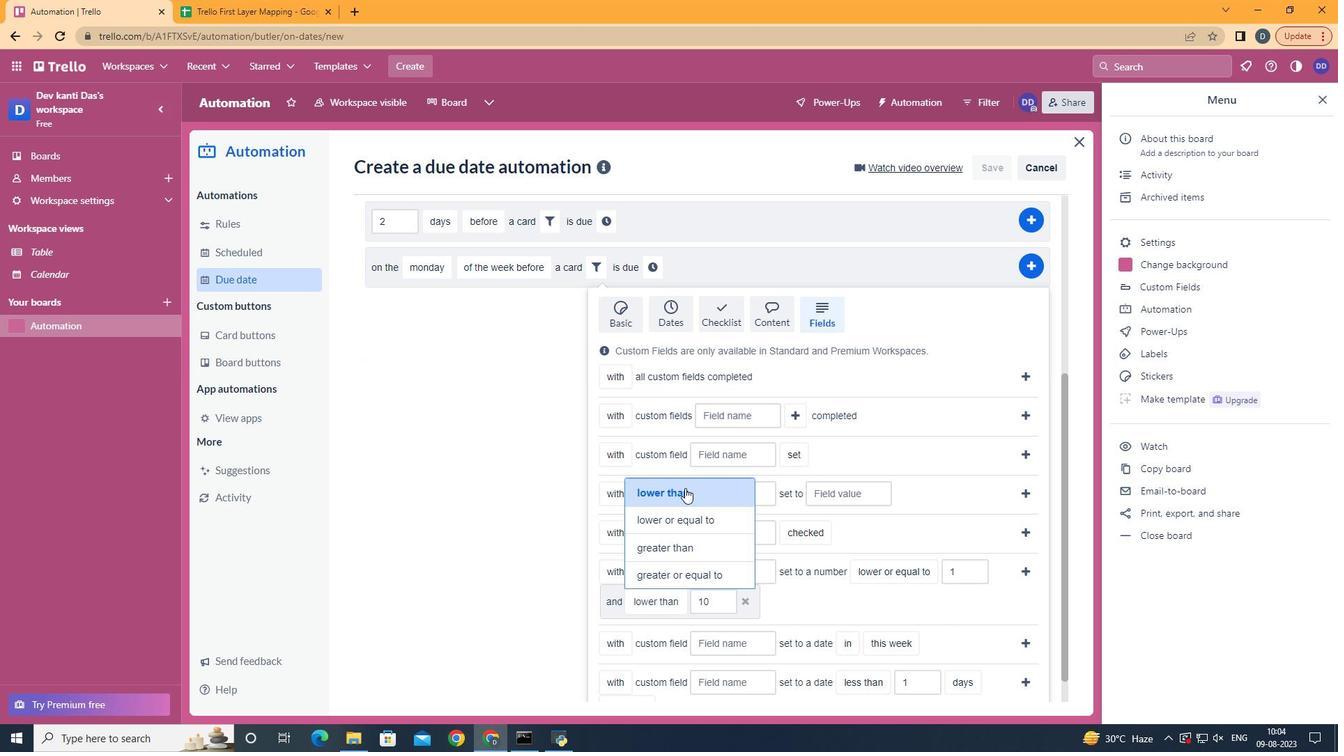 
Action: Mouse pressed left at (685, 488)
Screenshot: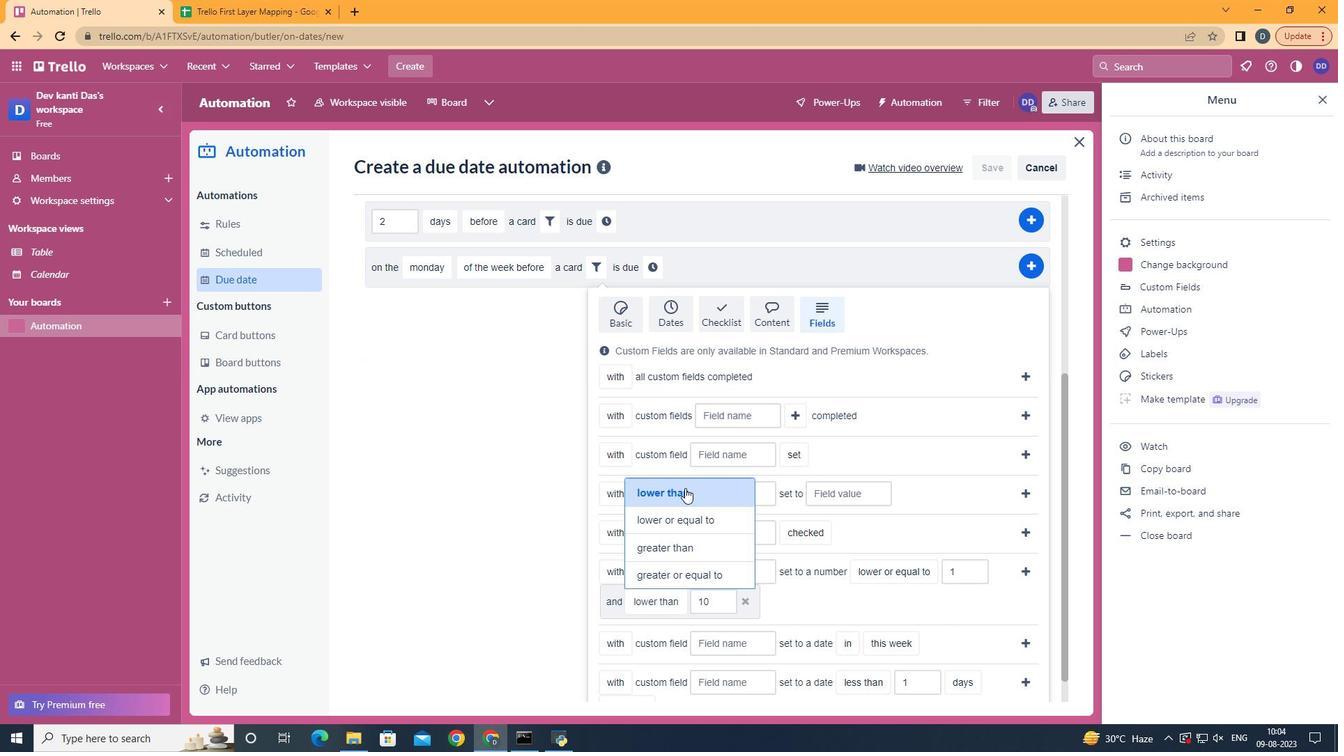 
Action: Mouse moved to (1028, 573)
Screenshot: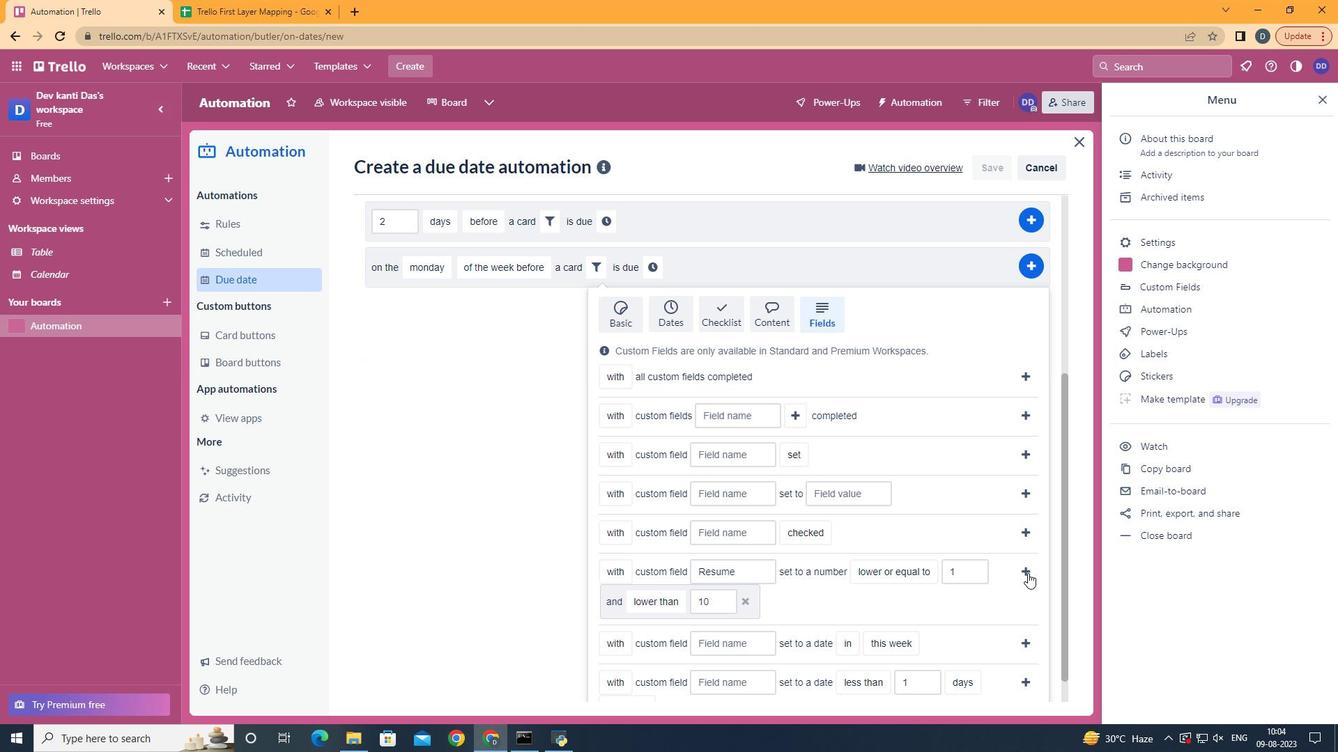 
Action: Mouse pressed left at (1028, 573)
Screenshot: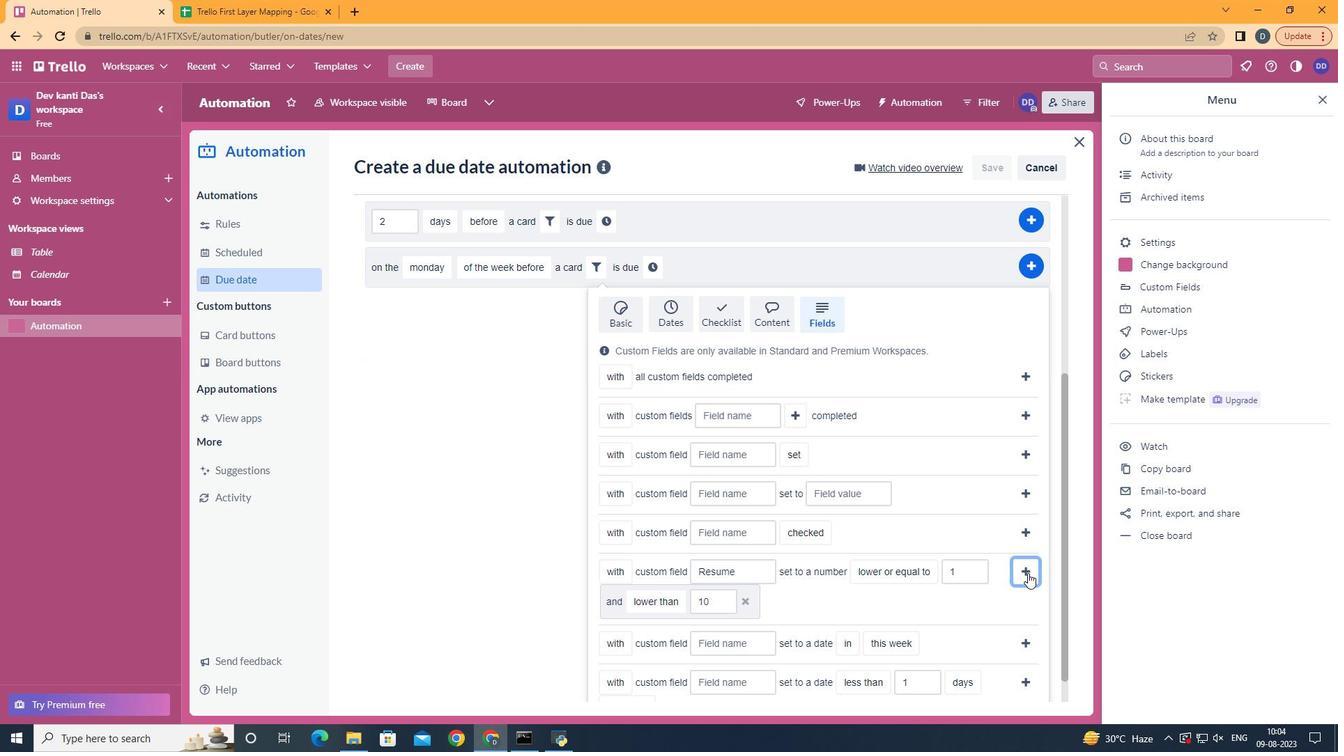 
Action: Mouse moved to (397, 588)
Screenshot: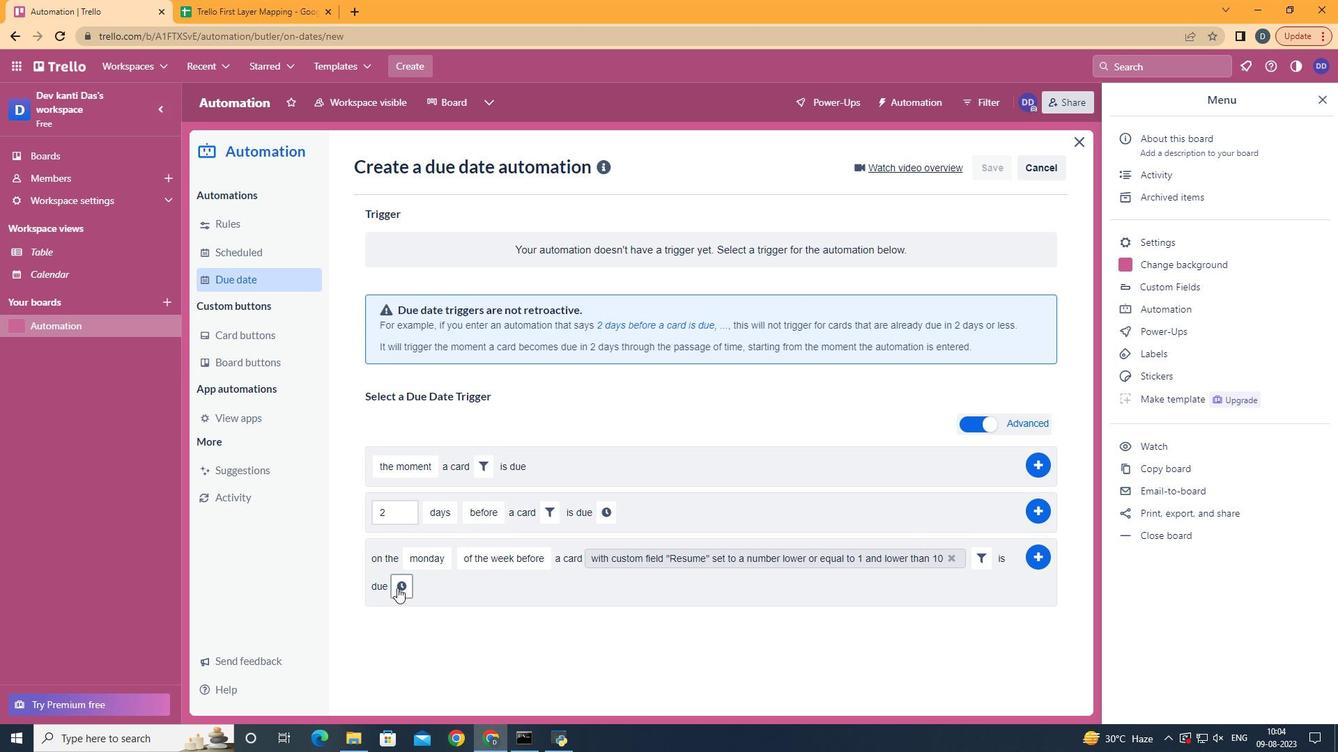 
Action: Mouse pressed left at (397, 588)
Screenshot: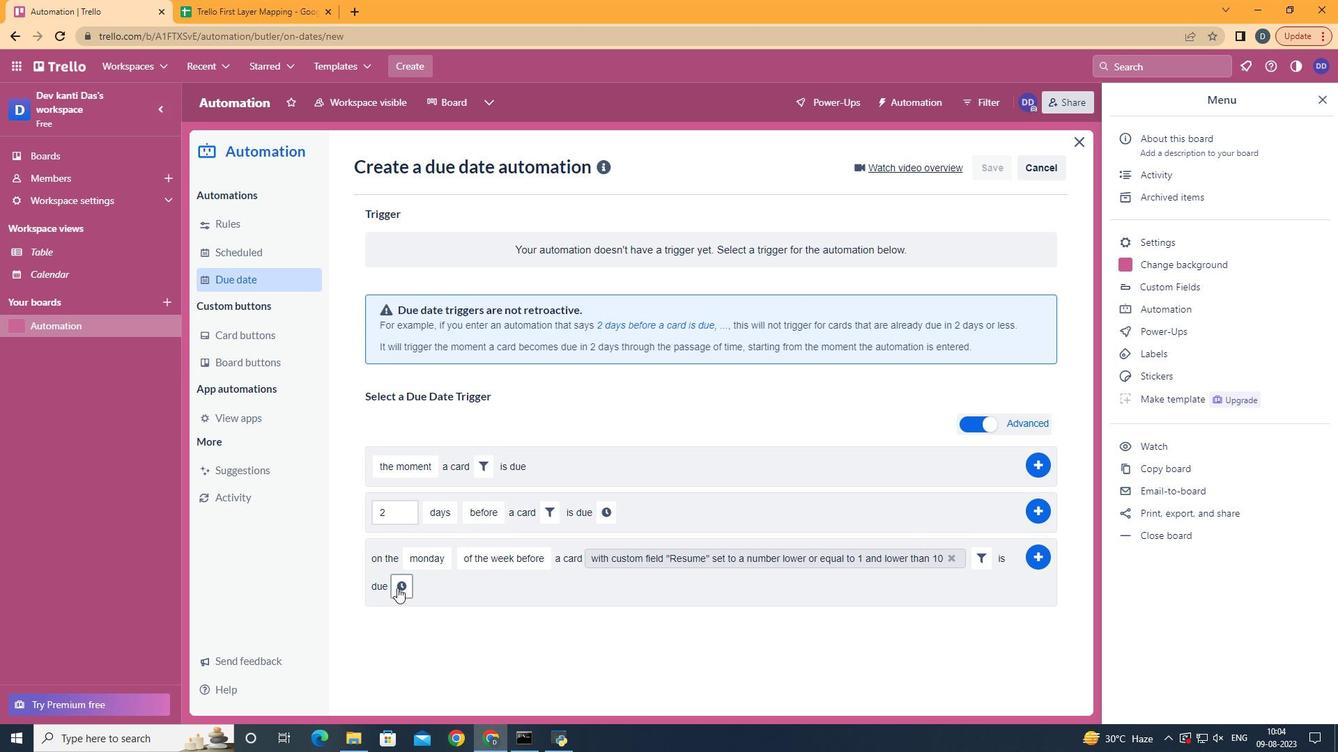 
Action: Mouse moved to (436, 584)
Screenshot: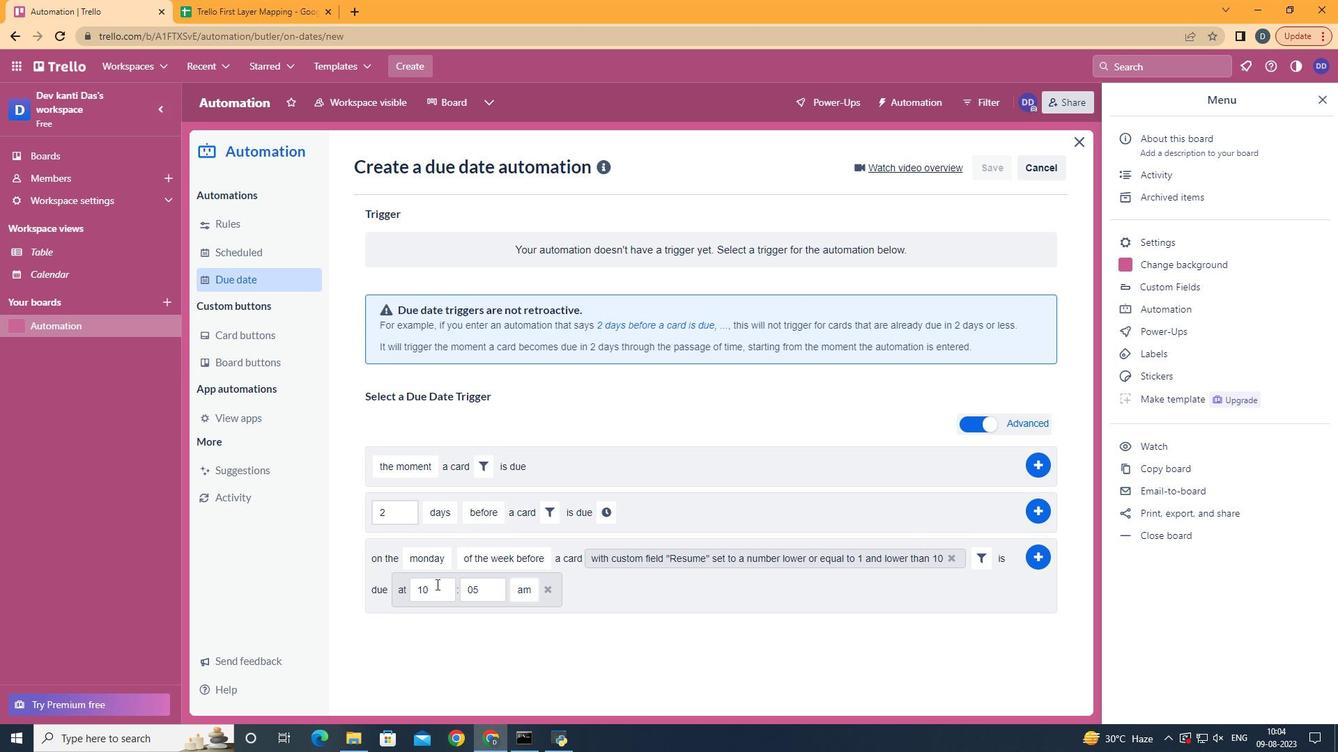 
Action: Mouse pressed left at (436, 584)
Screenshot: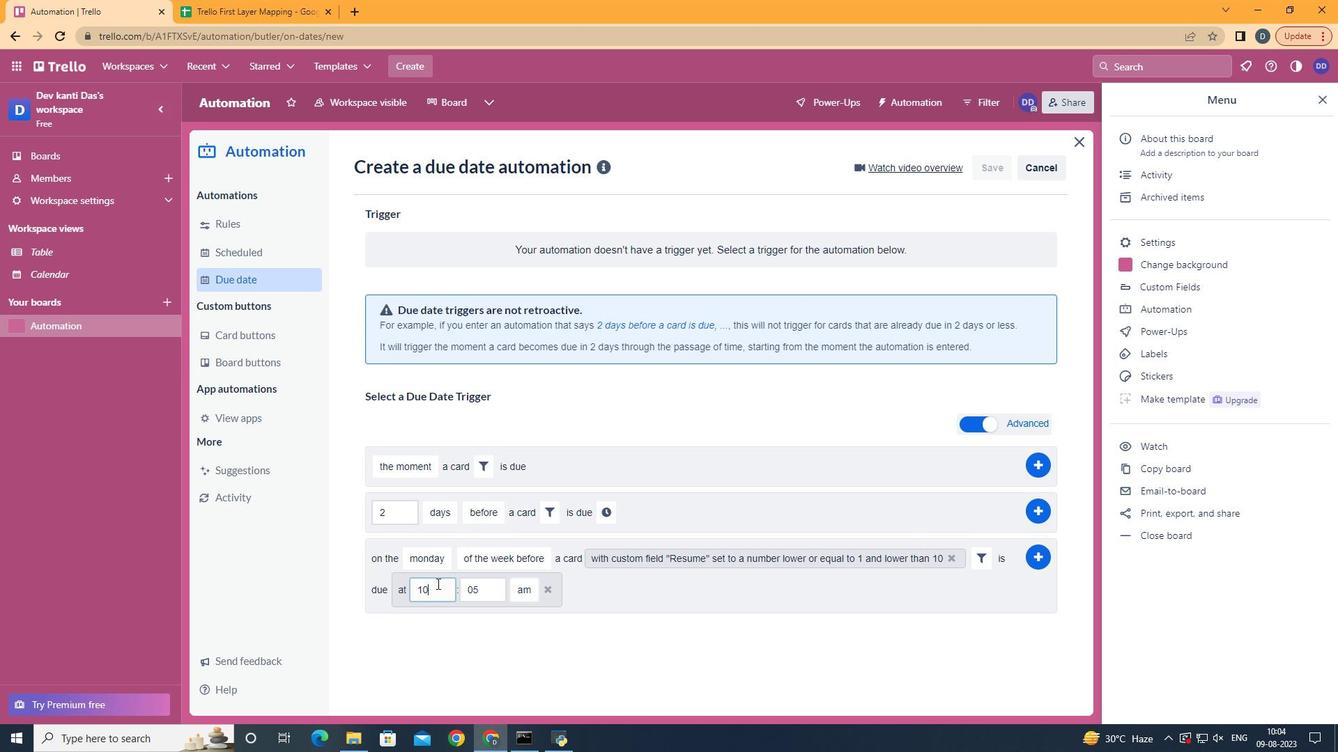 
Action: Mouse moved to (437, 584)
Screenshot: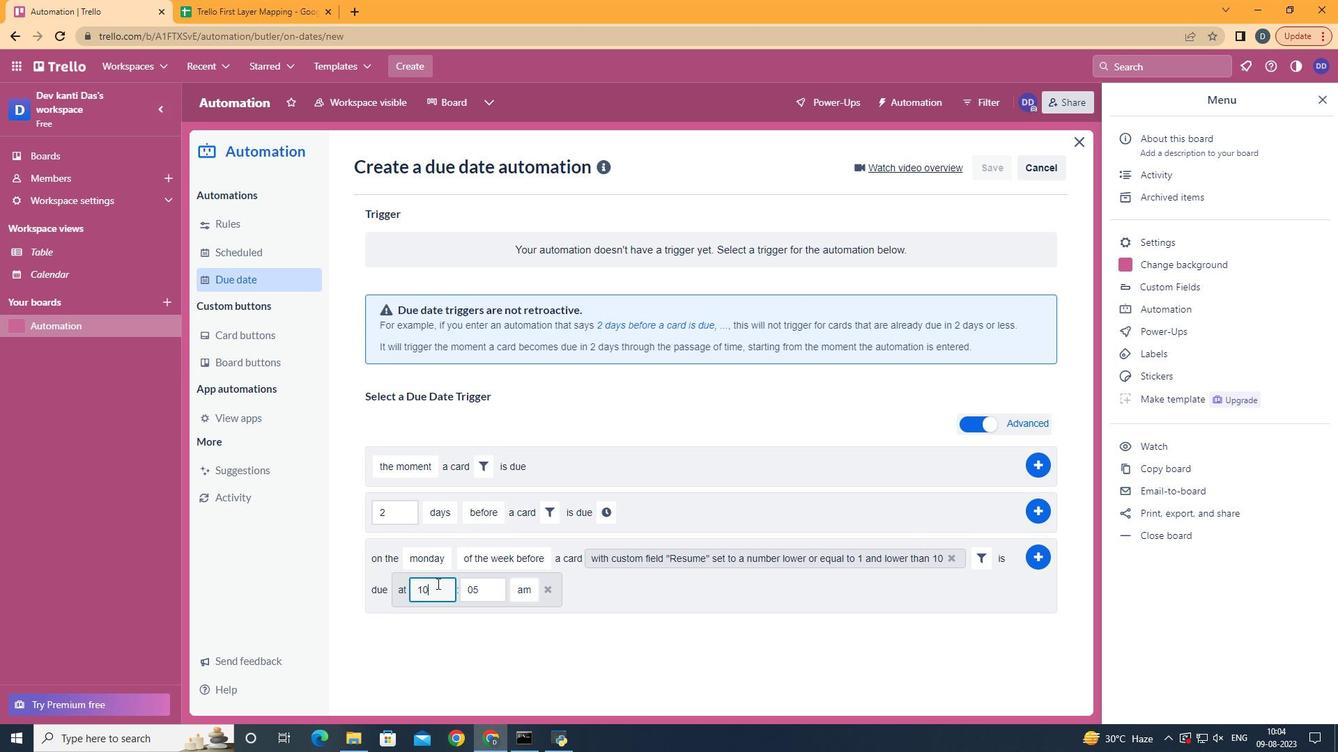 
Action: Key pressed <Key.backspace>1
Screenshot: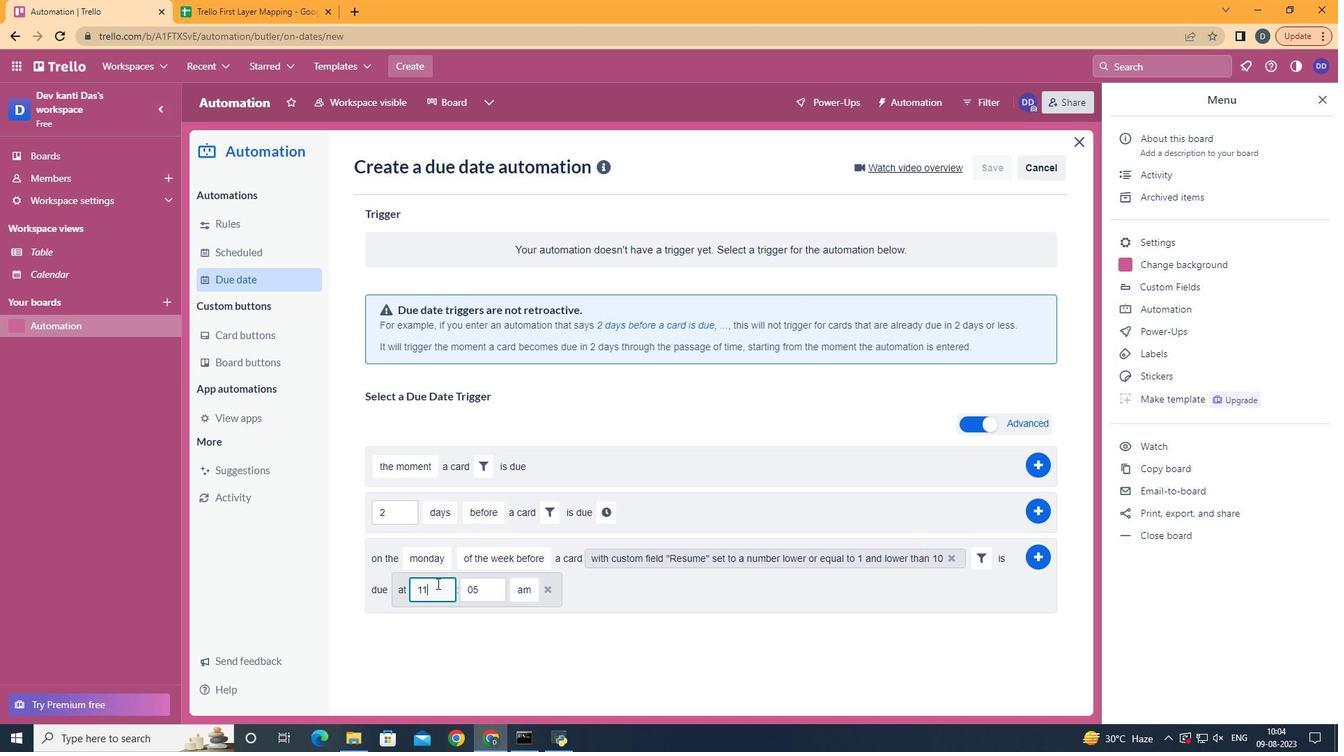 
Action: Mouse moved to (485, 591)
Screenshot: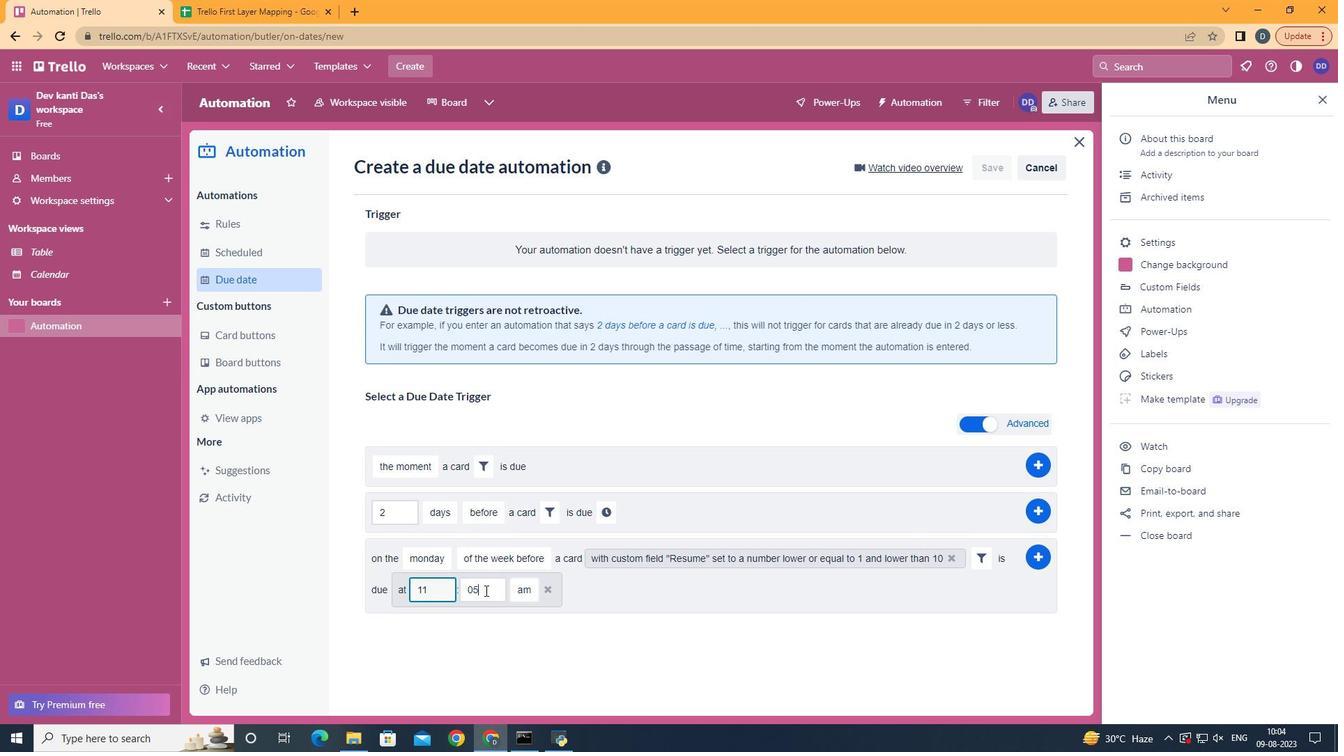 
Action: Mouse pressed left at (485, 591)
Screenshot: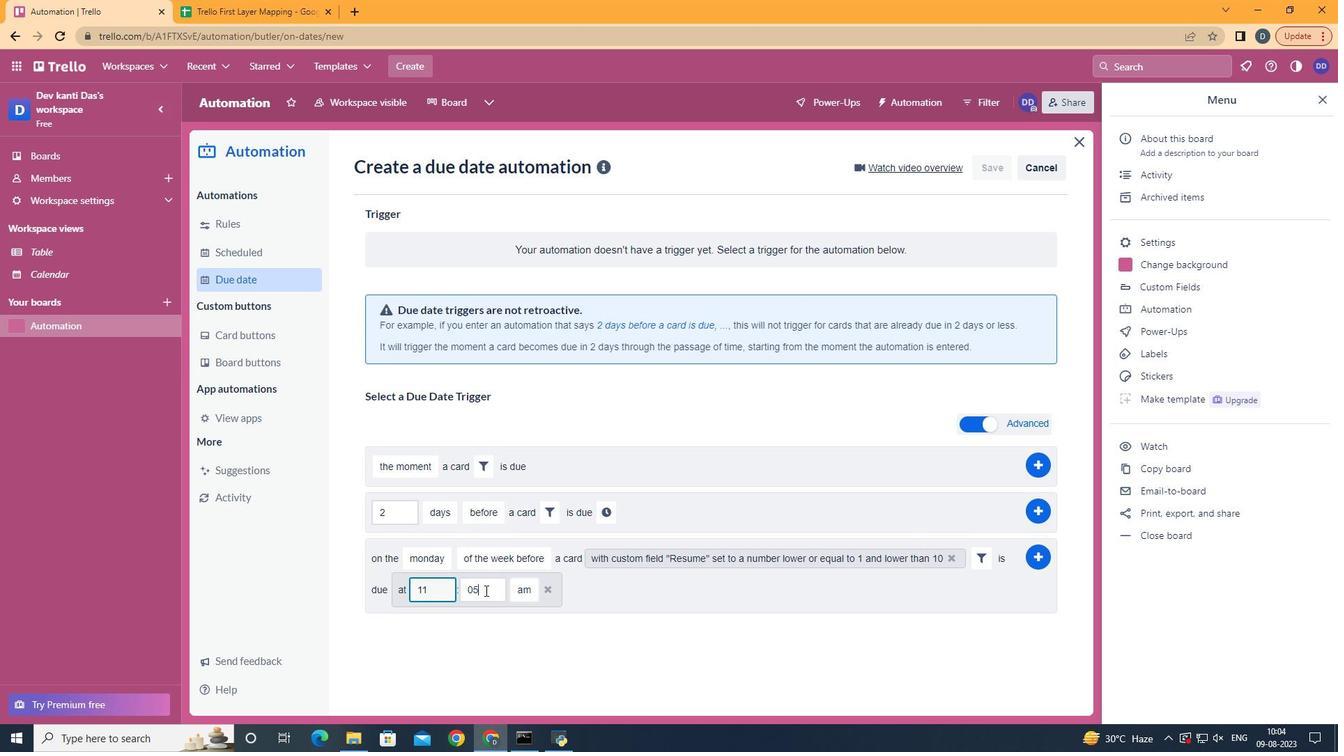 
Action: Mouse moved to (485, 591)
Screenshot: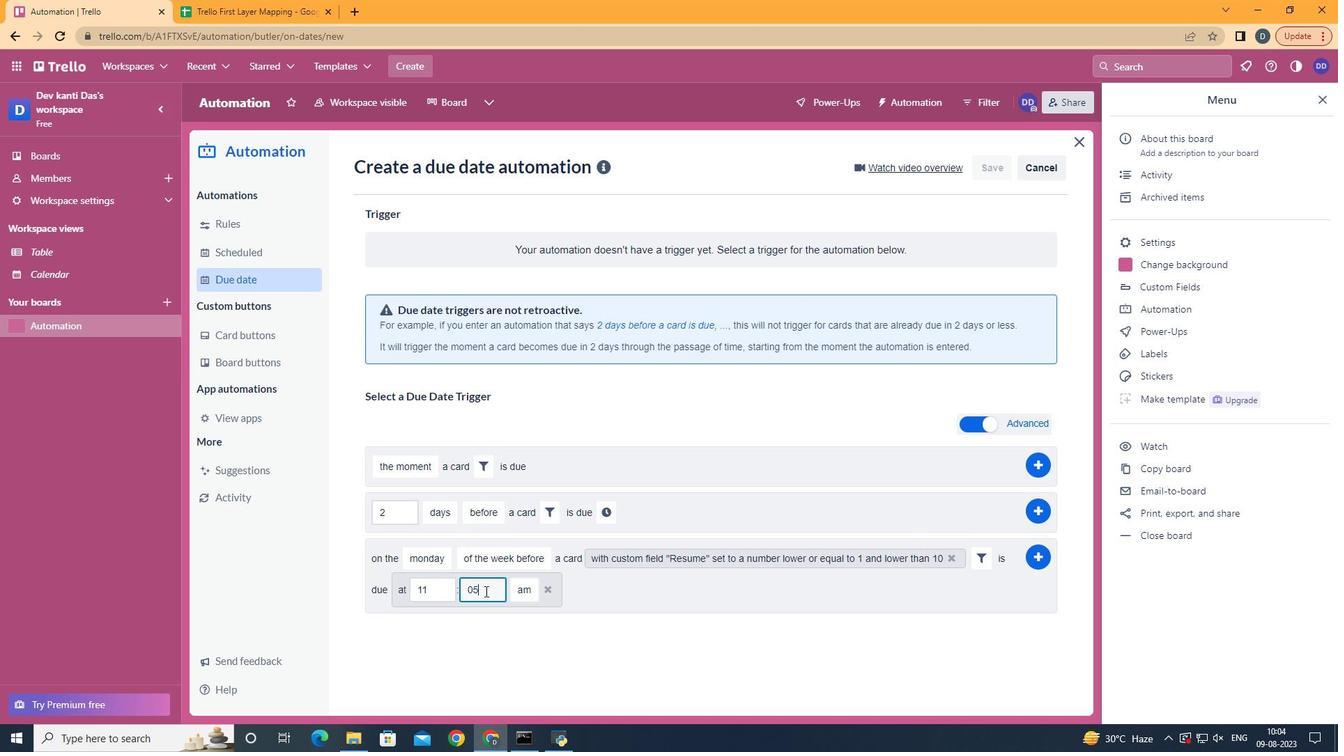 
Action: Key pressed <Key.backspace>0
Screenshot: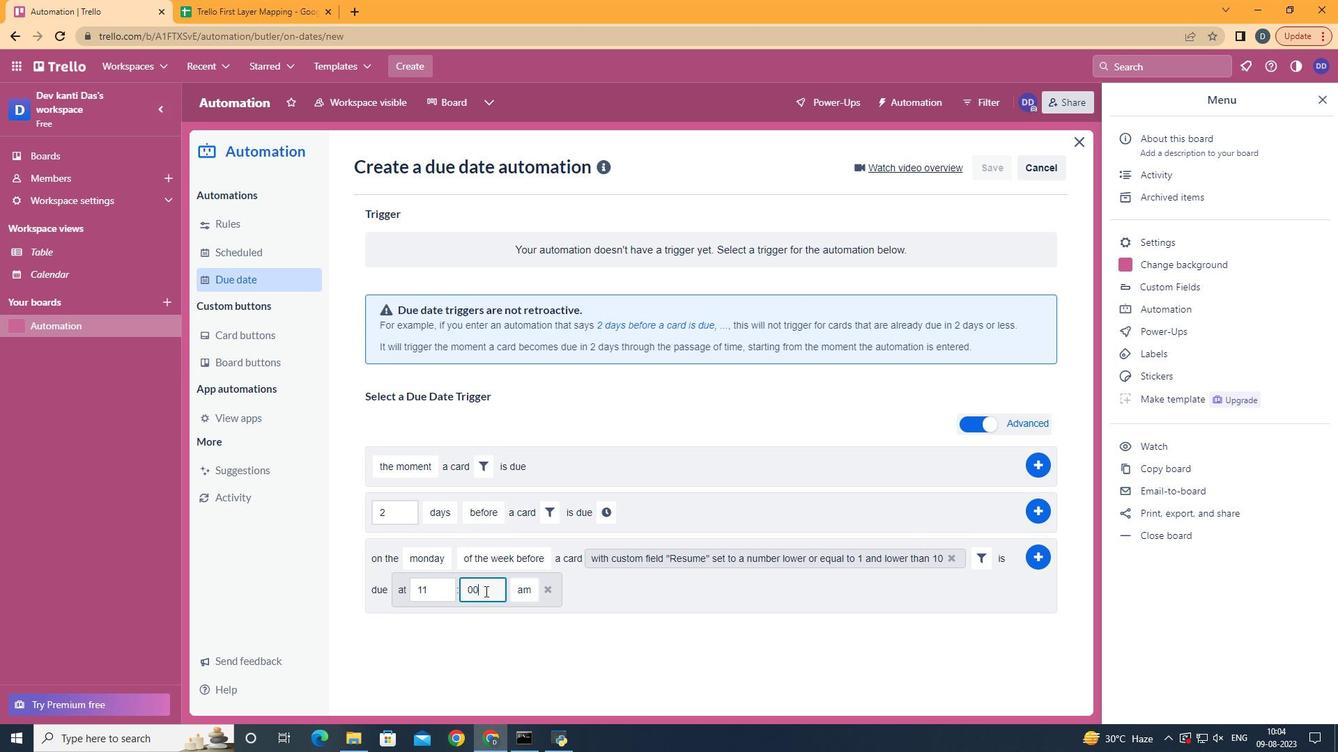 
Action: Mouse moved to (1042, 554)
Screenshot: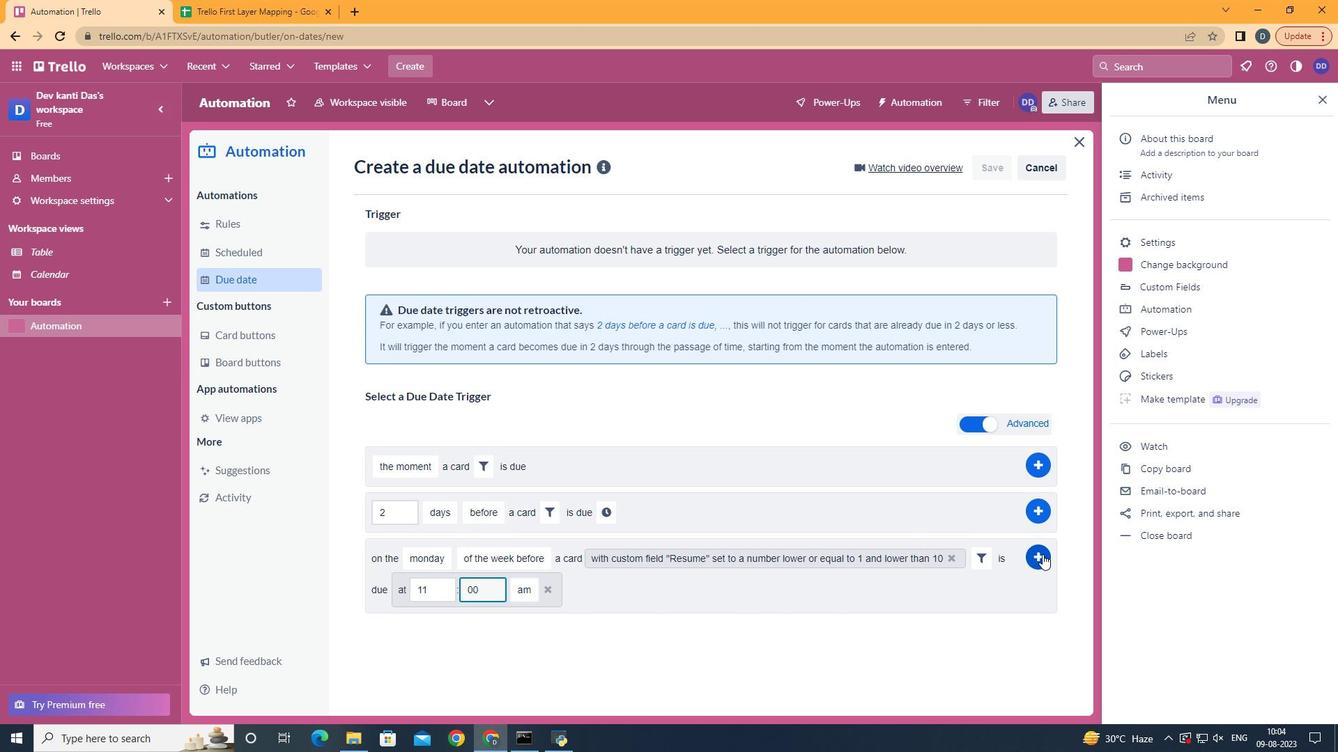 
Action: Mouse pressed left at (1042, 554)
Screenshot: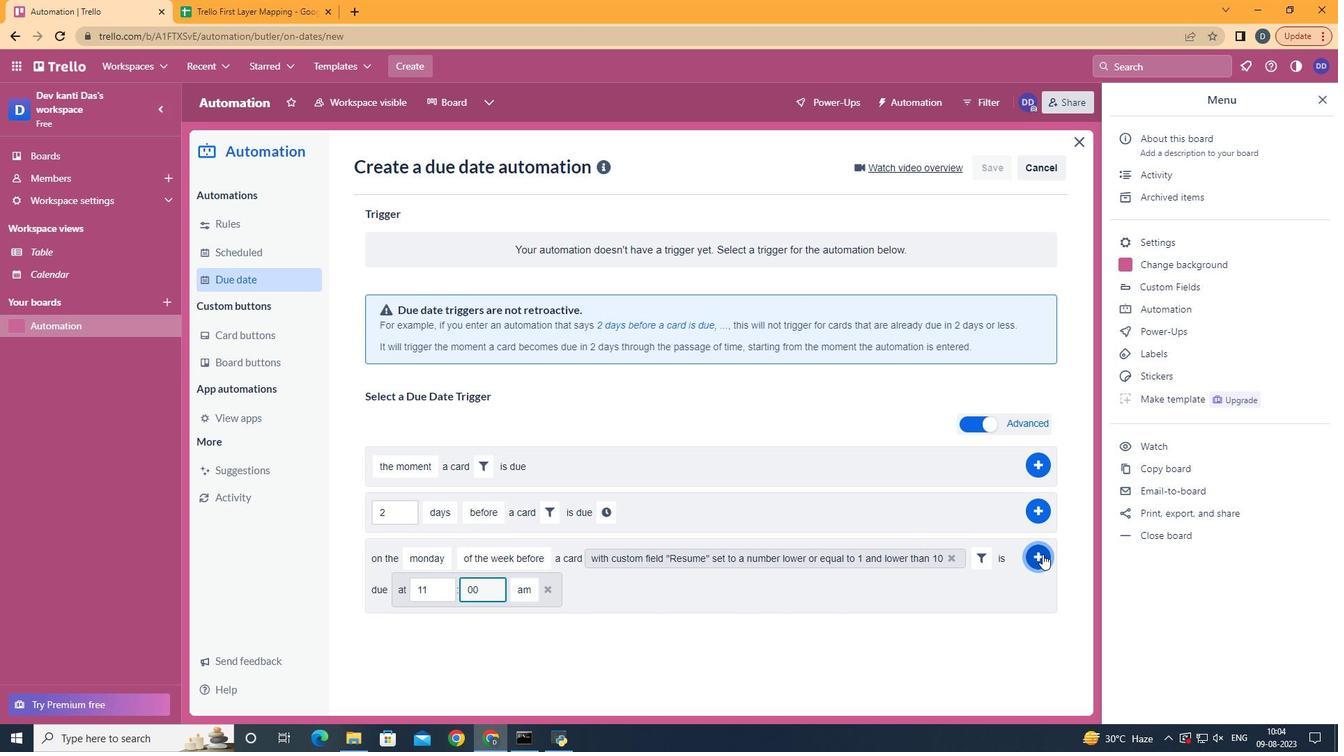 
Action: Mouse moved to (752, 265)
Screenshot: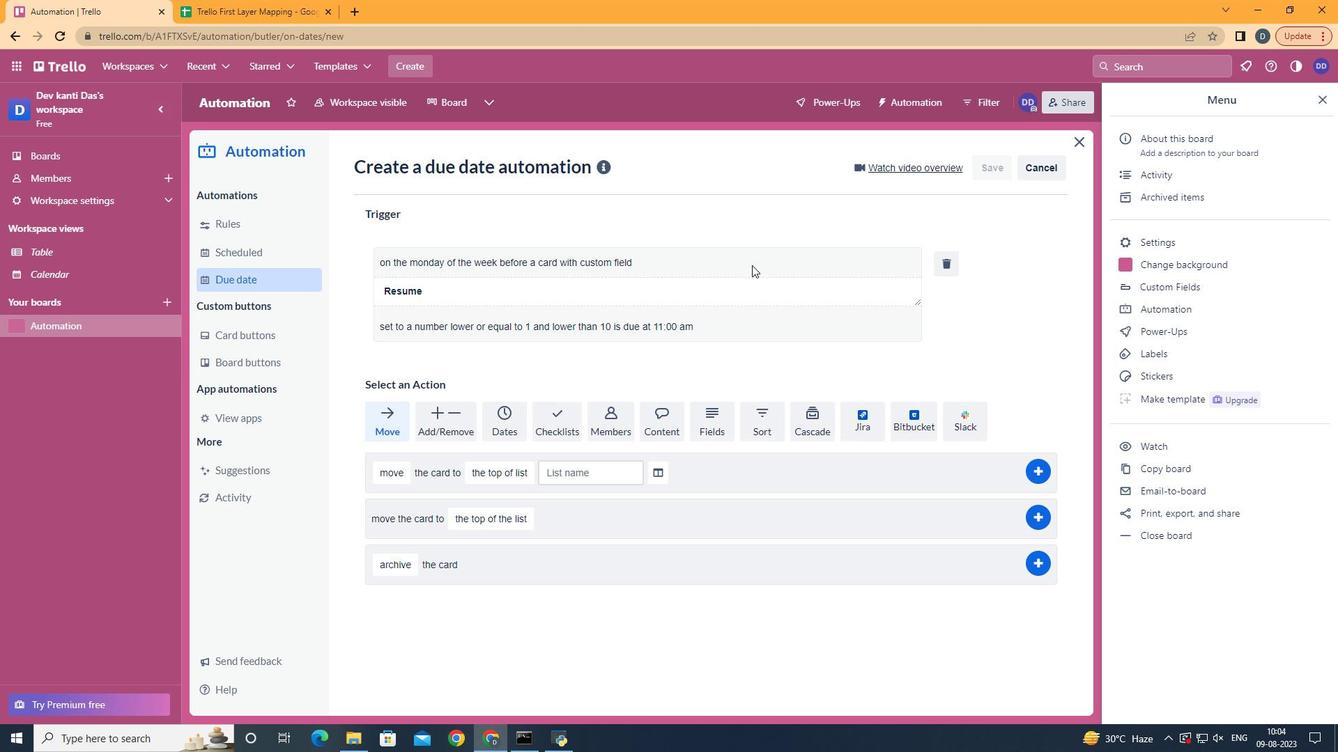 
